 Task: In the  document monologue.odt Use the feature 'and check spelling and grammer' Change font style of header to '23' Select the body of letter and change paragraph spacing to  1.5
Action: Mouse moved to (290, 416)
Screenshot: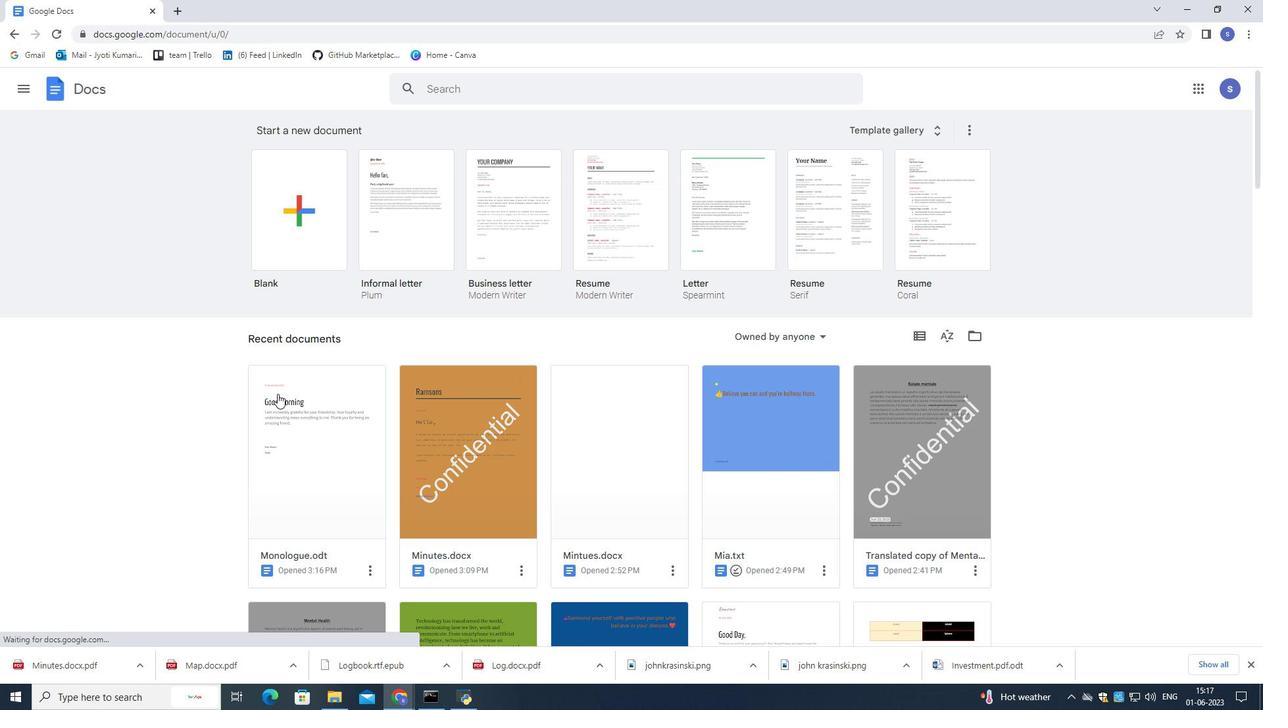
Action: Mouse pressed left at (290, 416)
Screenshot: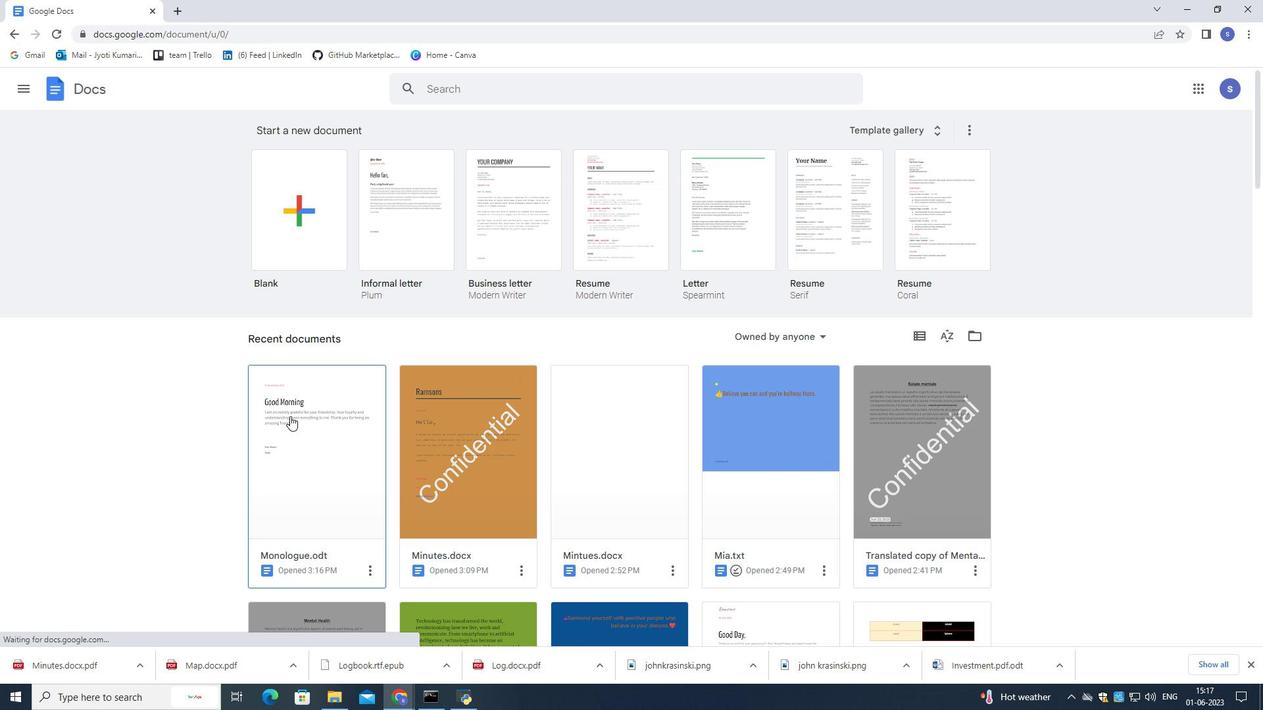 
Action: Mouse pressed left at (290, 416)
Screenshot: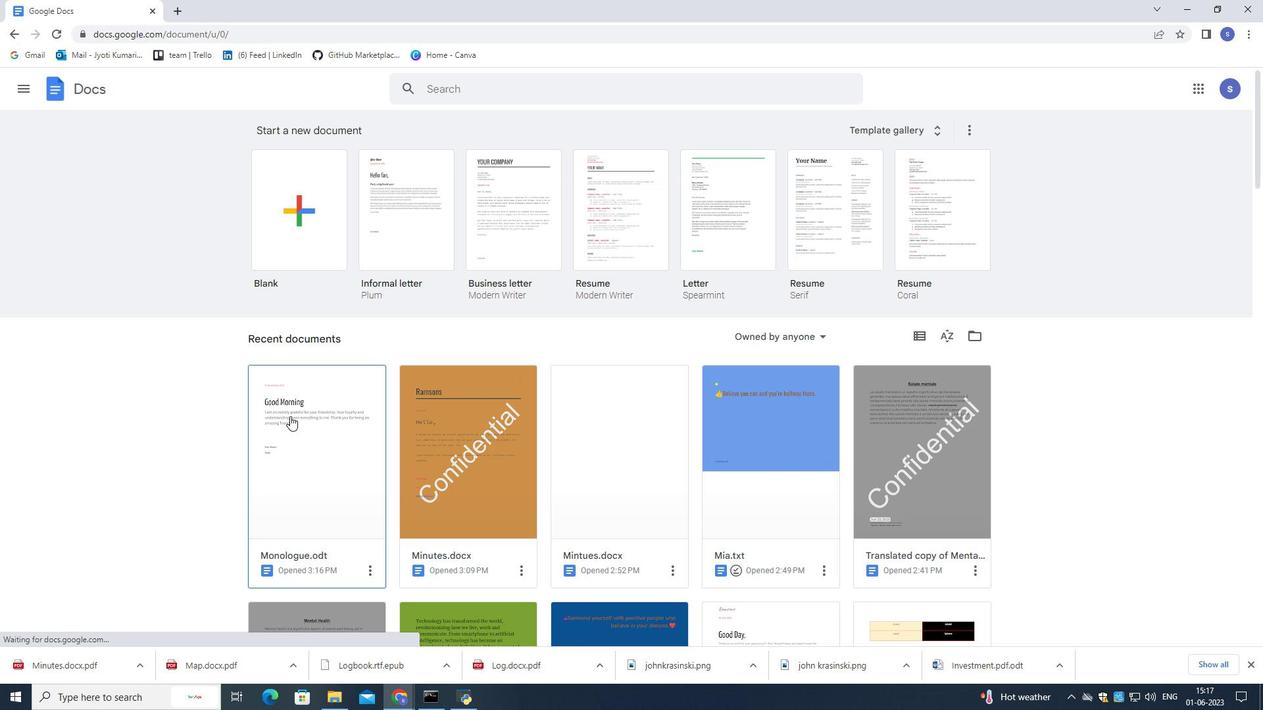 
Action: Mouse moved to (566, 312)
Screenshot: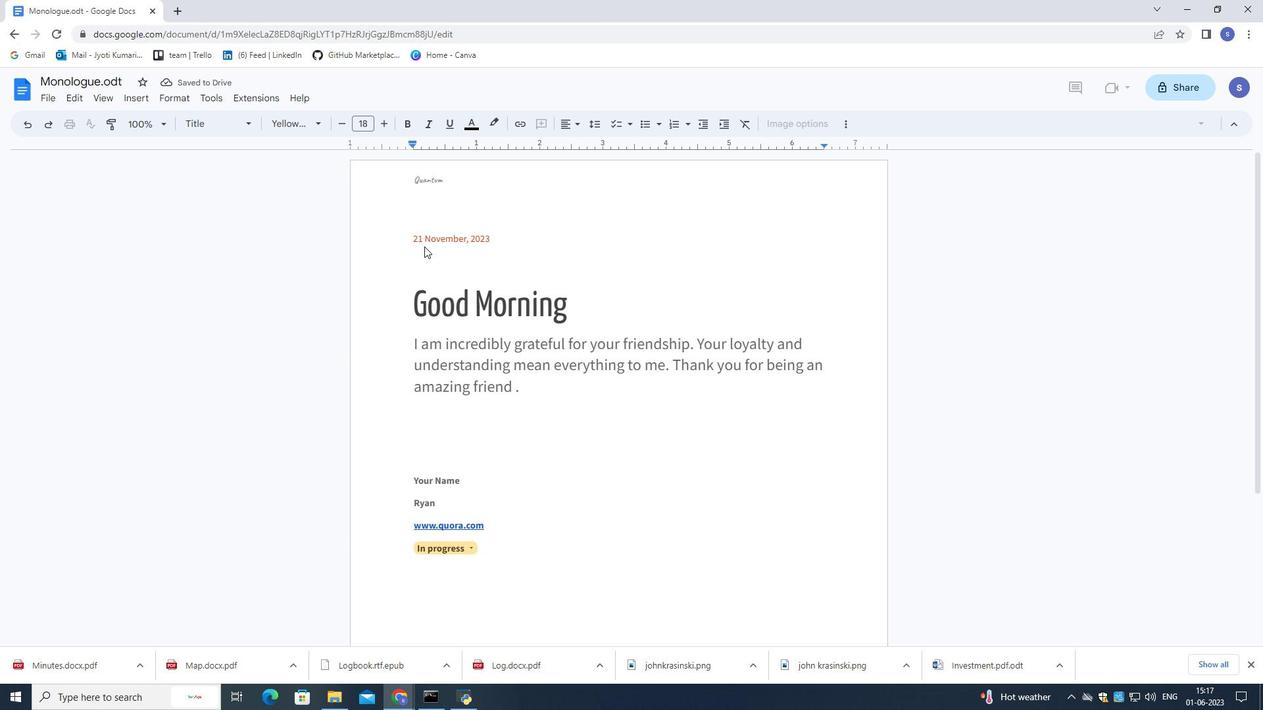 
Action: Mouse scrolled (566, 312) with delta (0, 0)
Screenshot: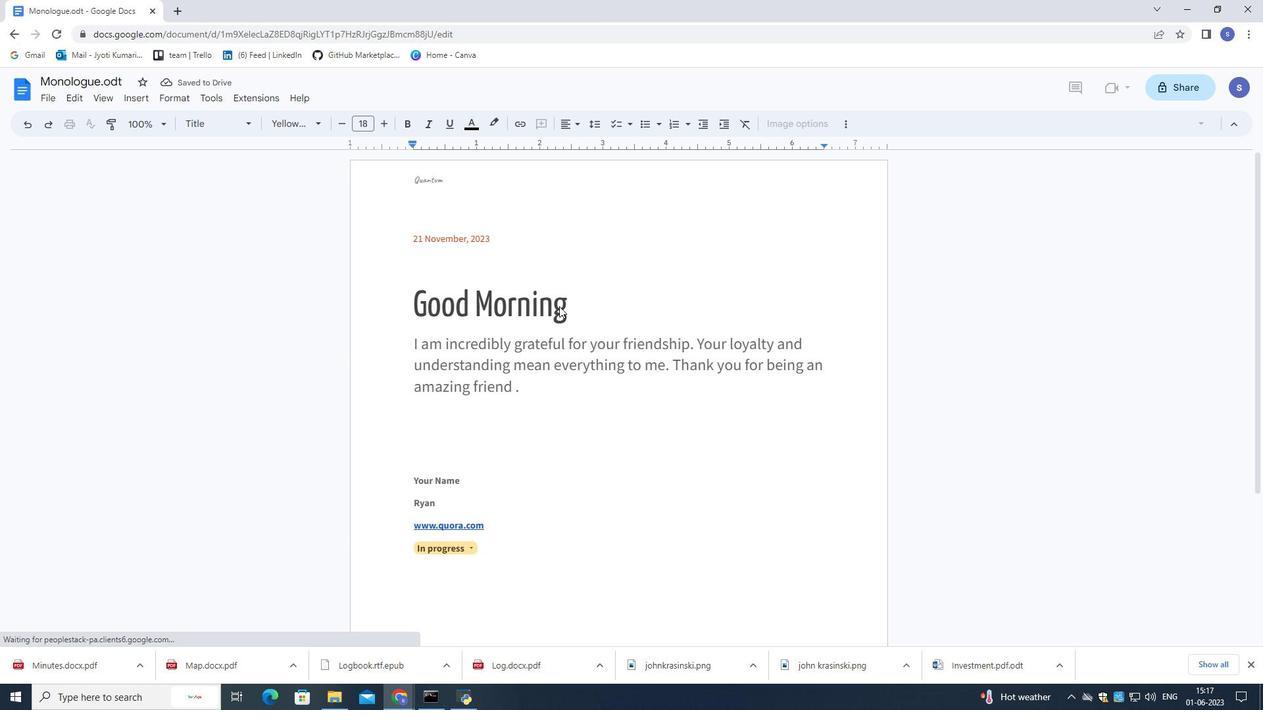 
Action: Mouse scrolled (566, 312) with delta (0, 0)
Screenshot: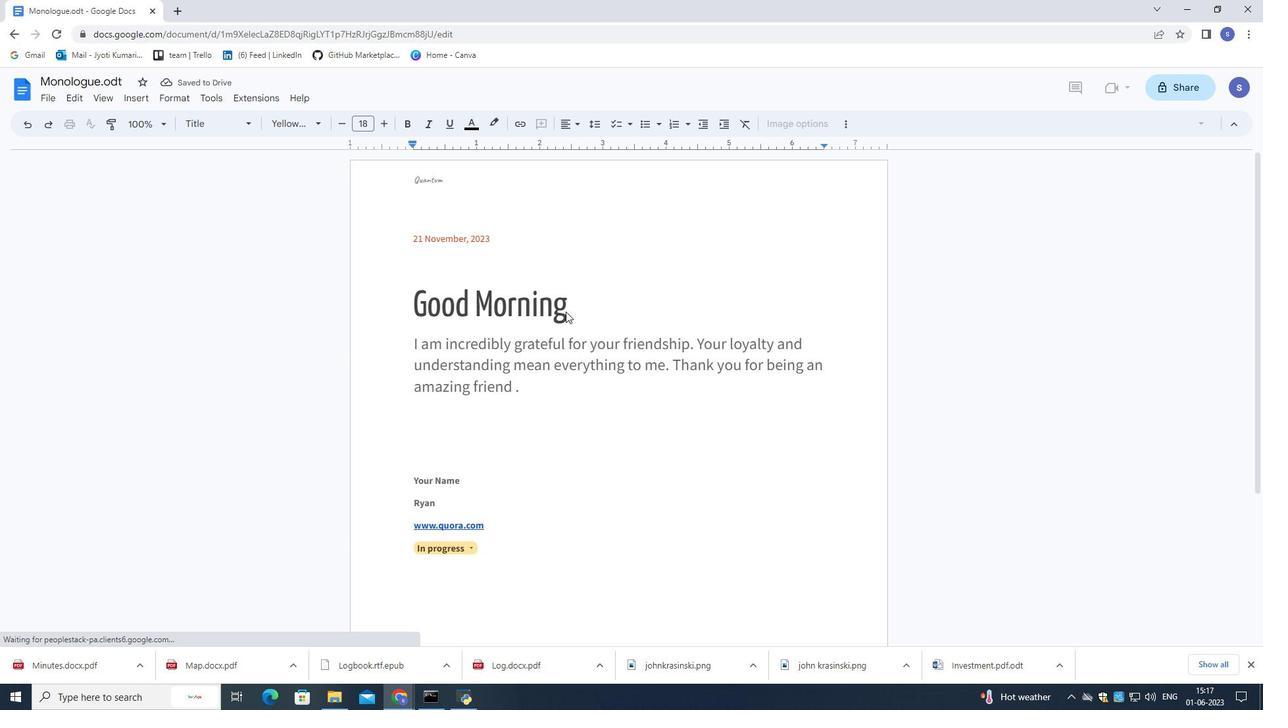 
Action: Mouse scrolled (566, 312) with delta (0, 0)
Screenshot: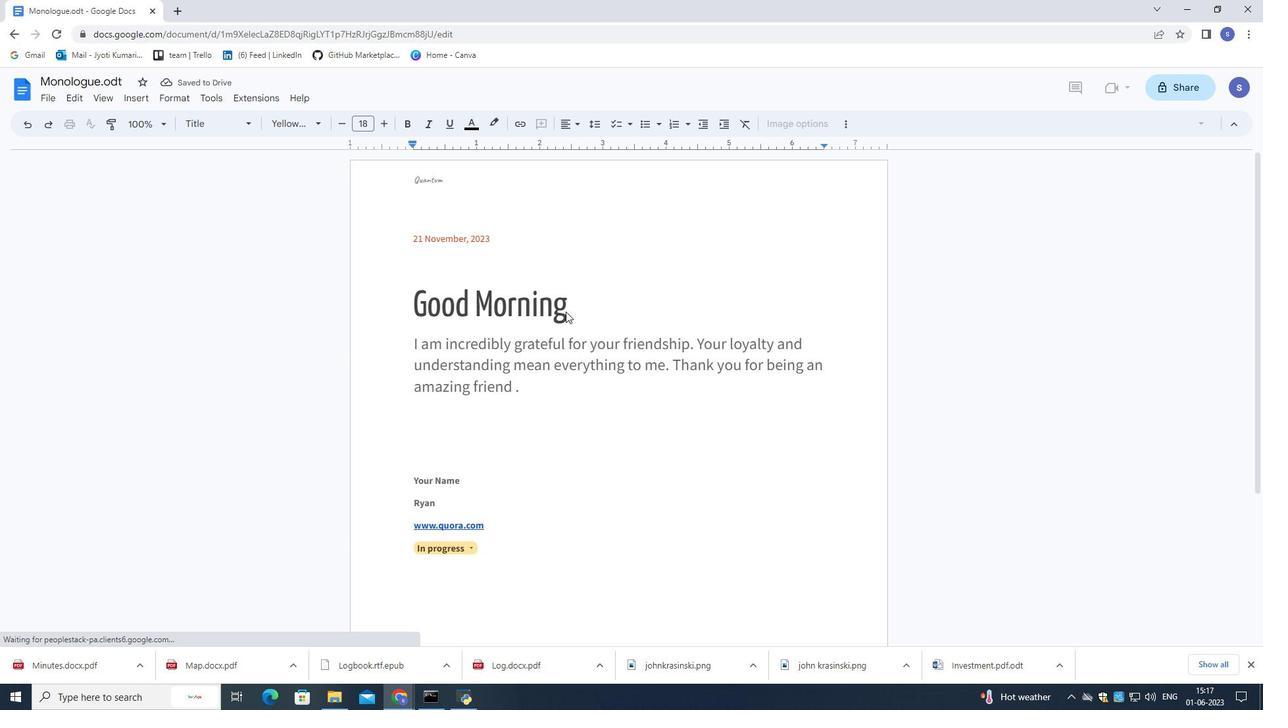 
Action: Mouse moved to (564, 311)
Screenshot: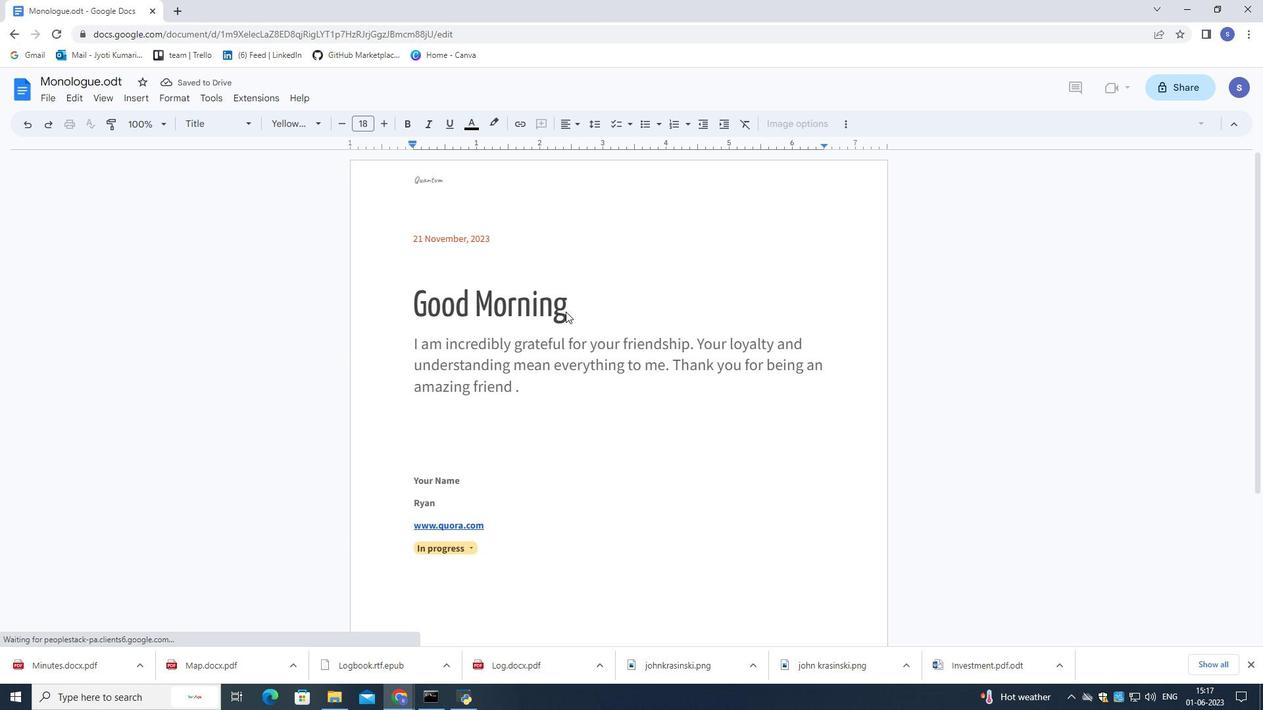 
Action: Mouse scrolled (564, 312) with delta (0, 0)
Screenshot: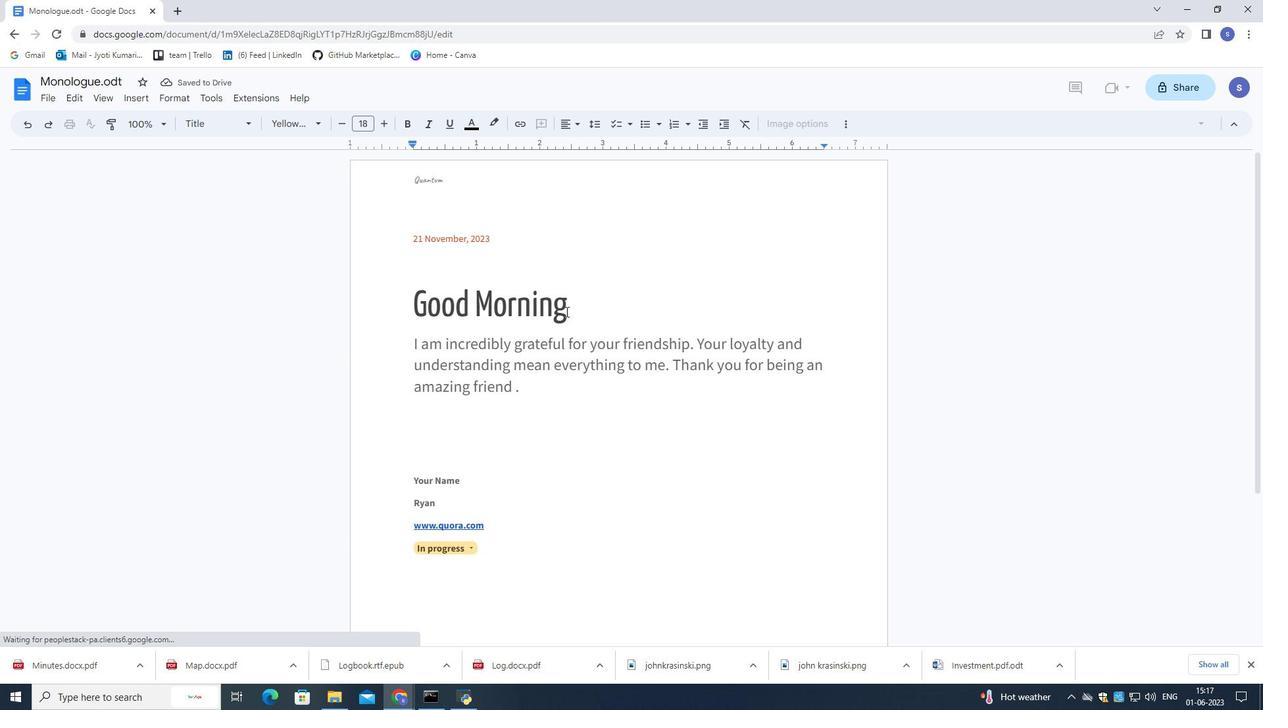 
Action: Mouse moved to (560, 313)
Screenshot: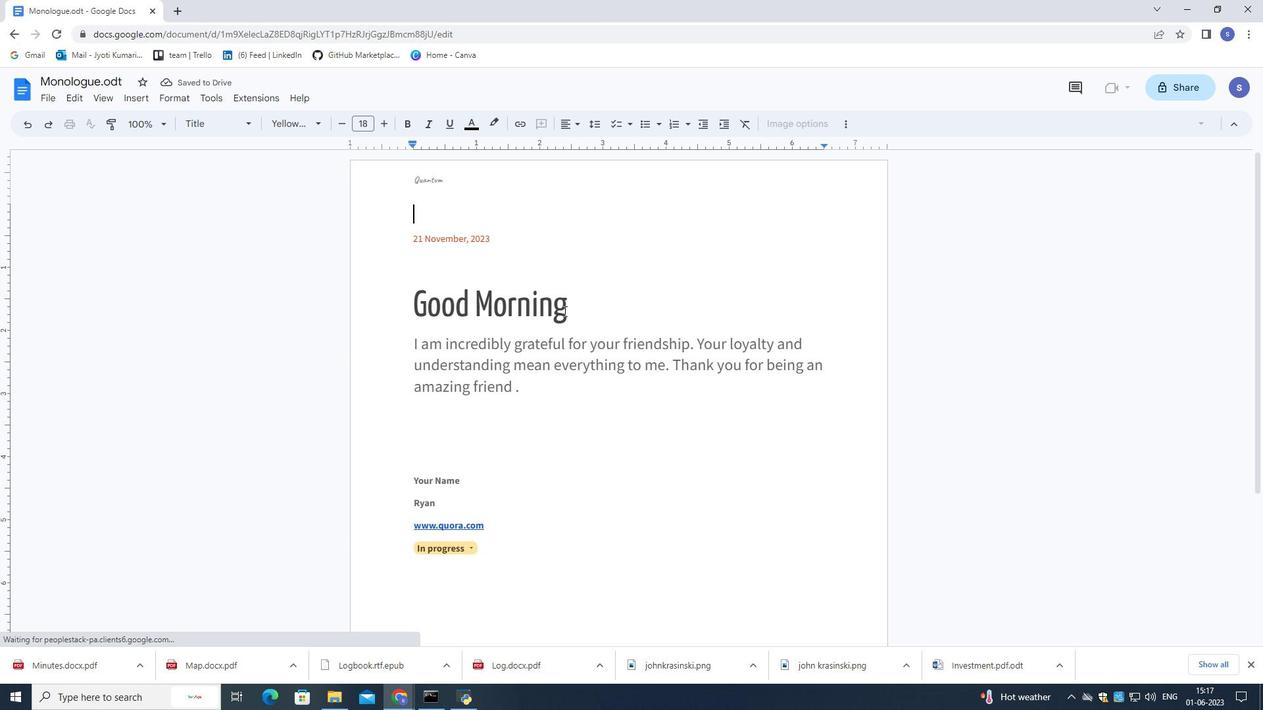 
Action: Mouse scrolled (562, 310) with delta (0, 0)
Screenshot: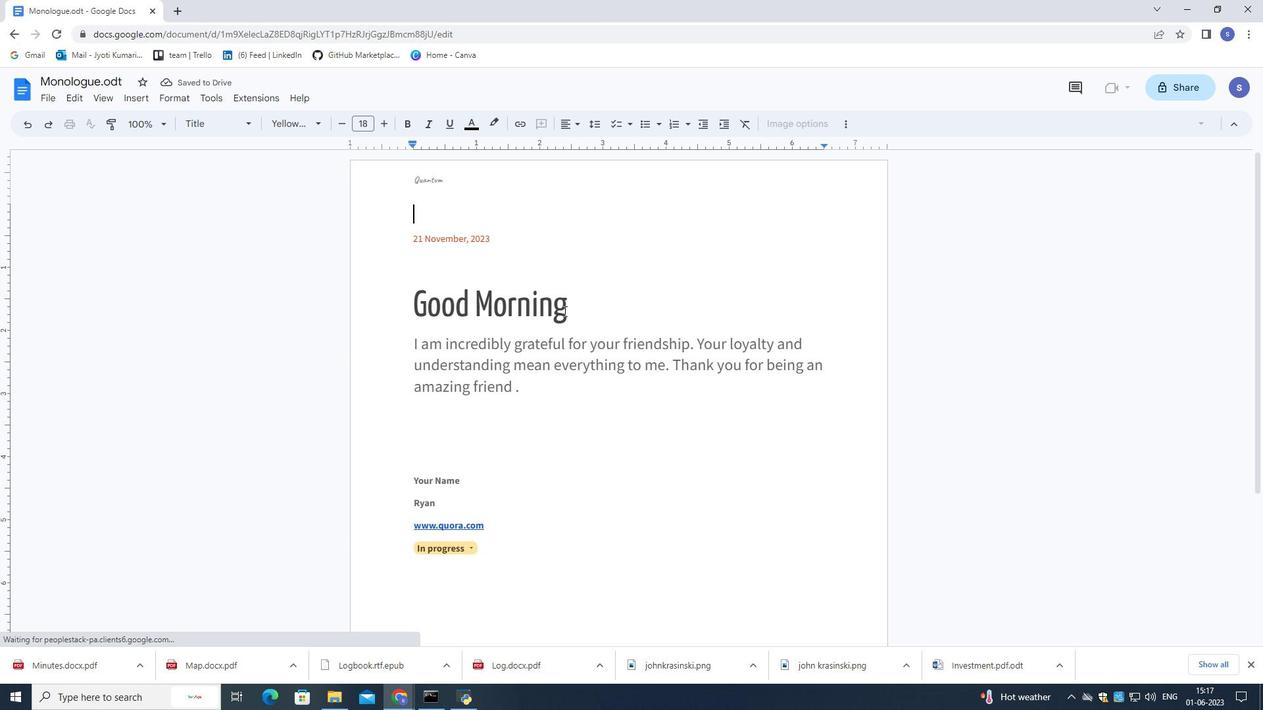 
Action: Mouse moved to (559, 315)
Screenshot: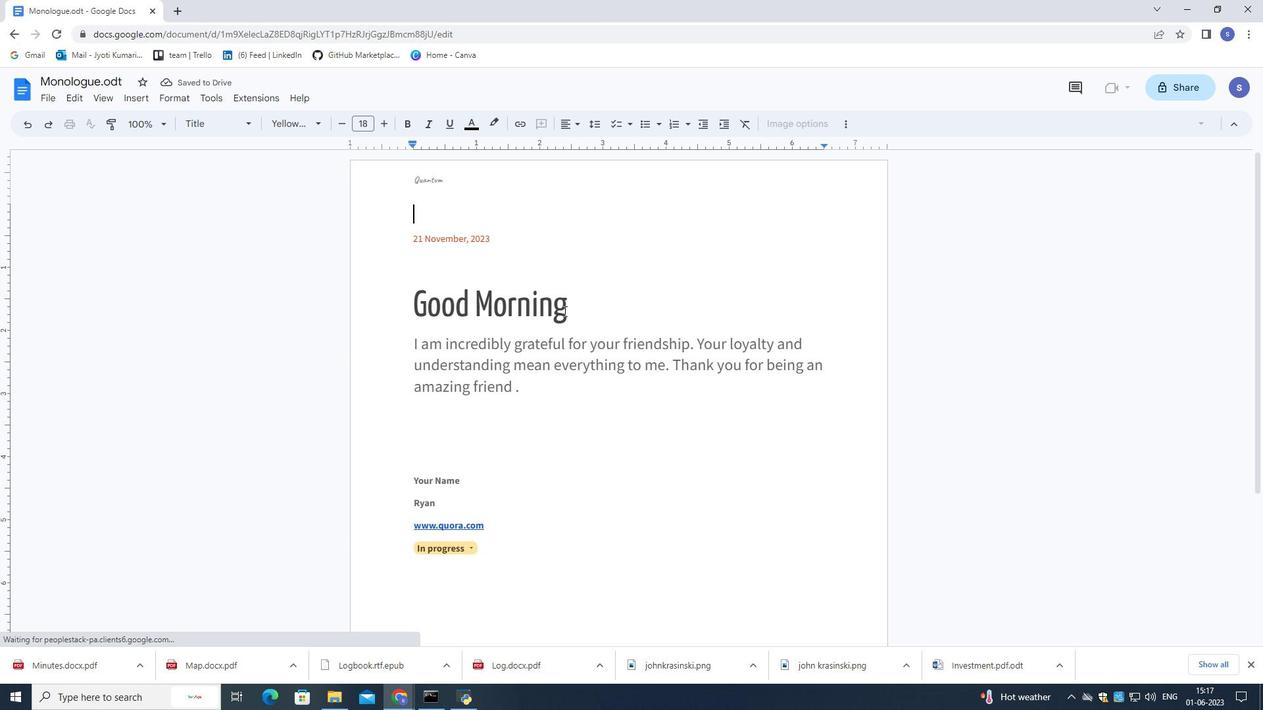 
Action: Mouse scrolled (559, 314) with delta (0, 0)
Screenshot: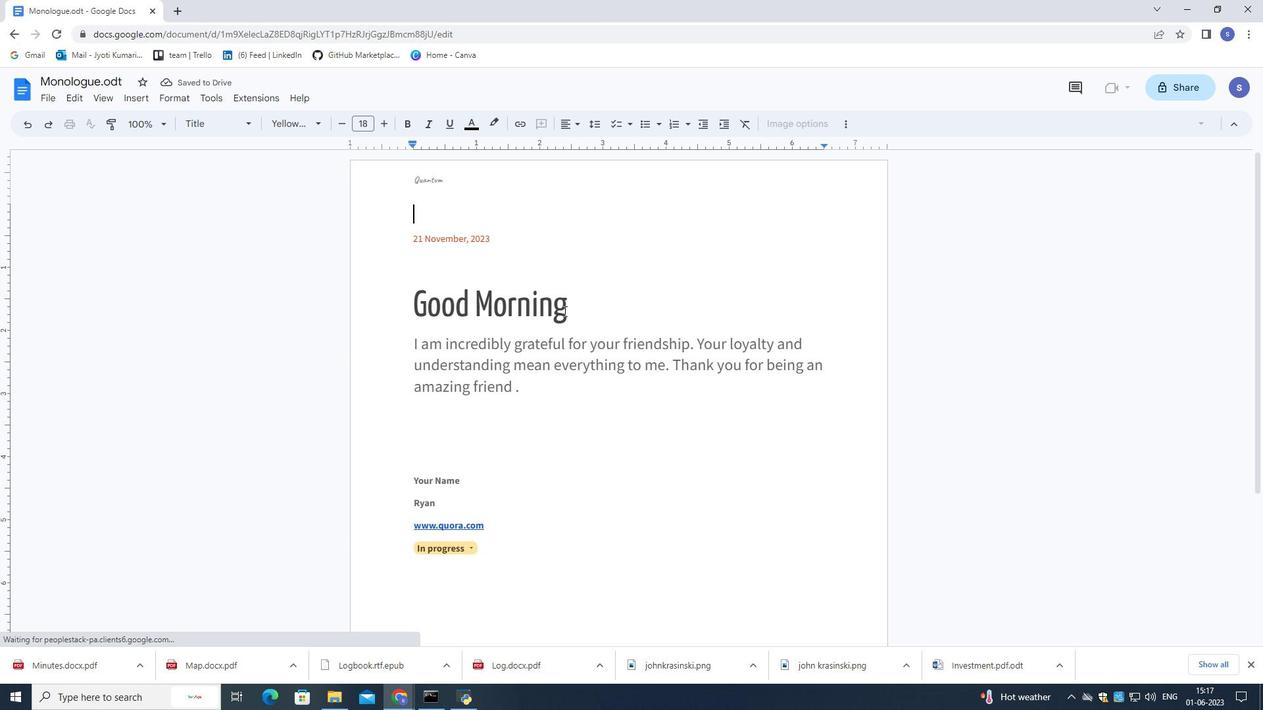 
Action: Mouse moved to (559, 315)
Screenshot: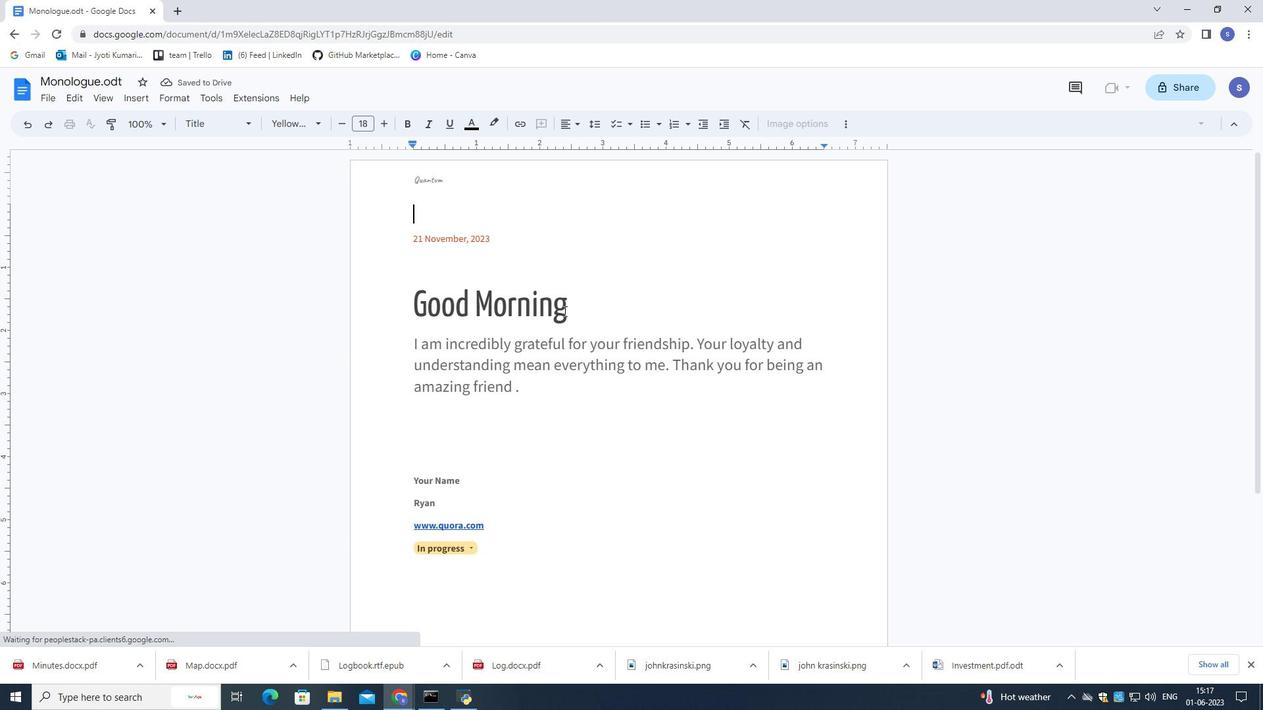 
Action: Mouse scrolled (559, 314) with delta (0, 0)
Screenshot: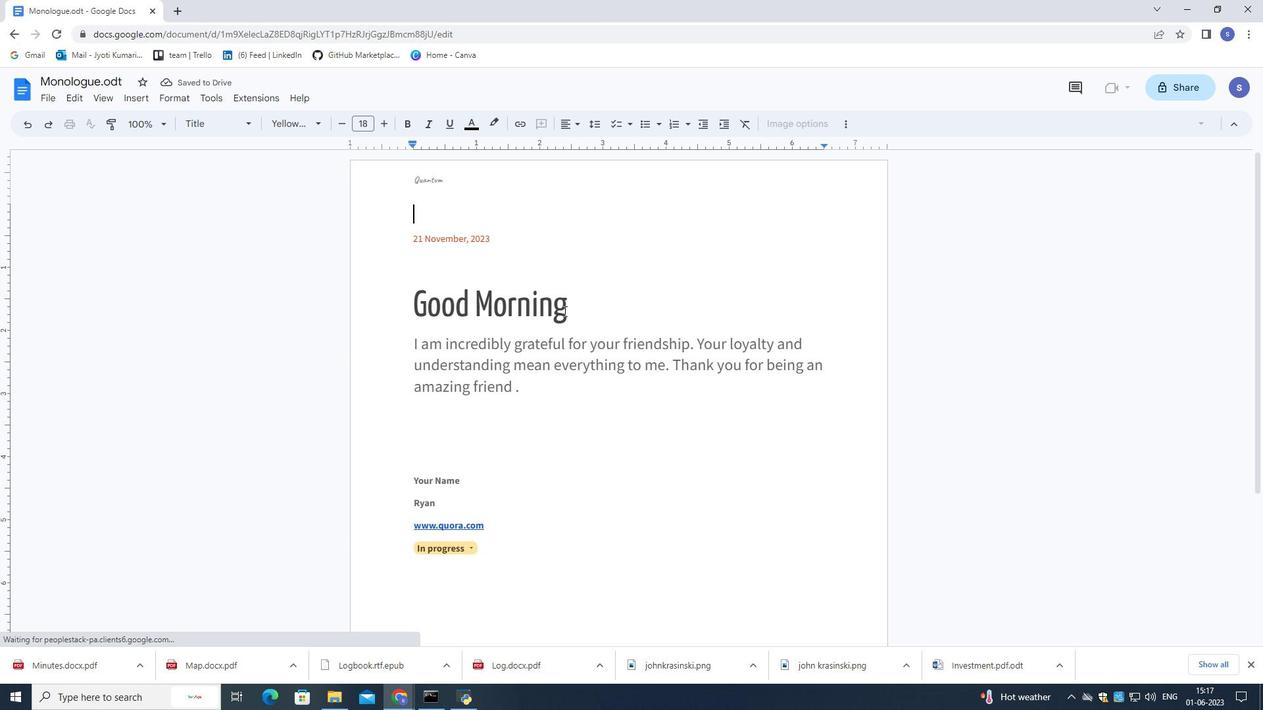 
Action: Mouse scrolled (559, 314) with delta (0, 0)
Screenshot: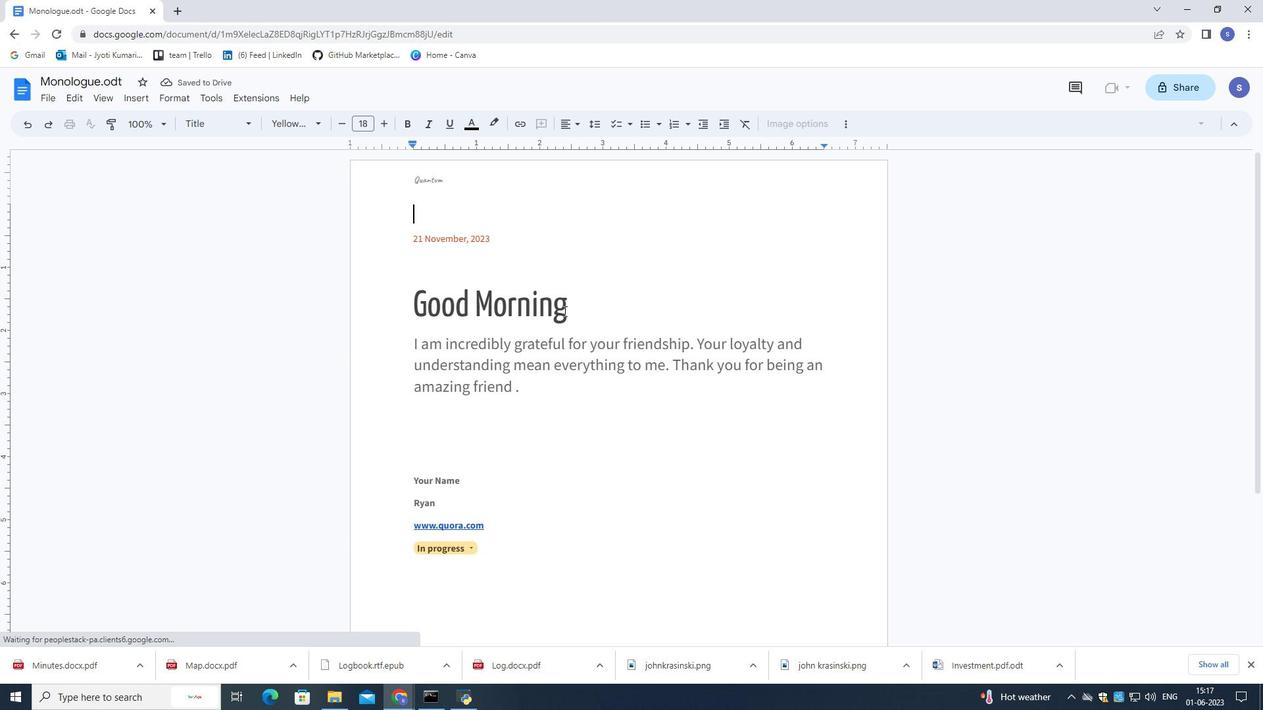 
Action: Mouse scrolled (559, 314) with delta (0, 0)
Screenshot: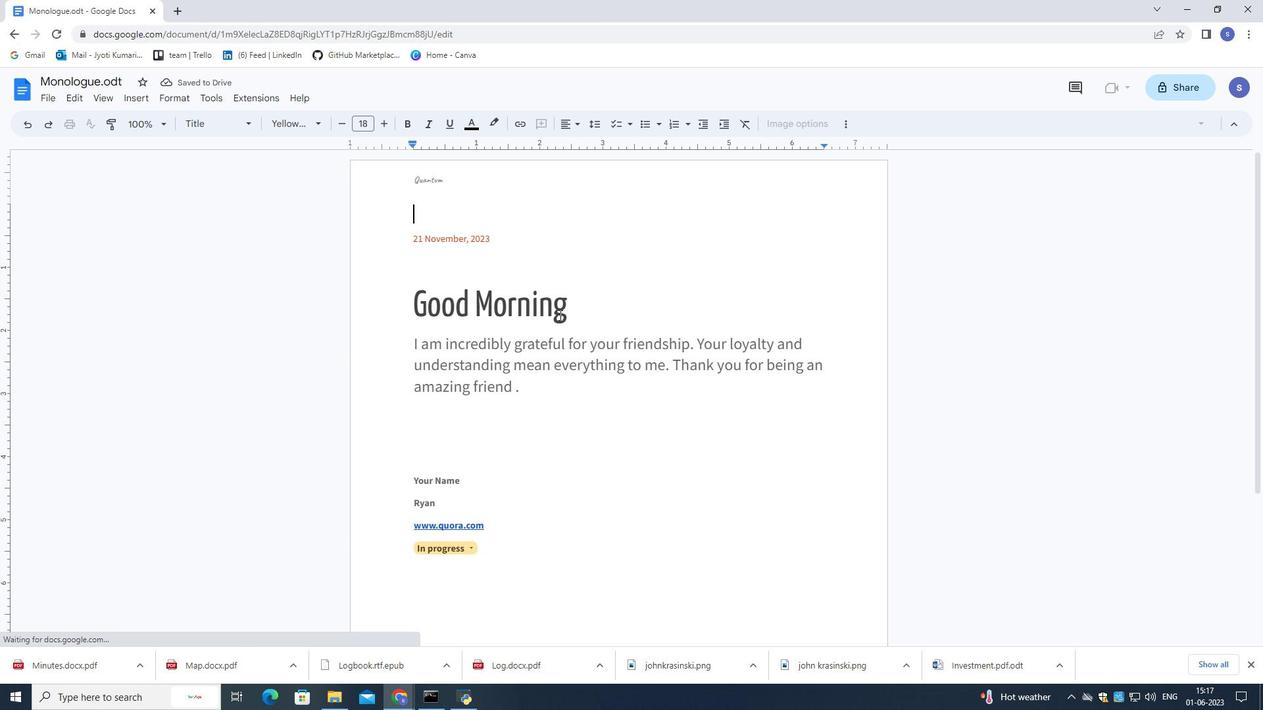 
Action: Mouse scrolled (559, 315) with delta (0, 0)
Screenshot: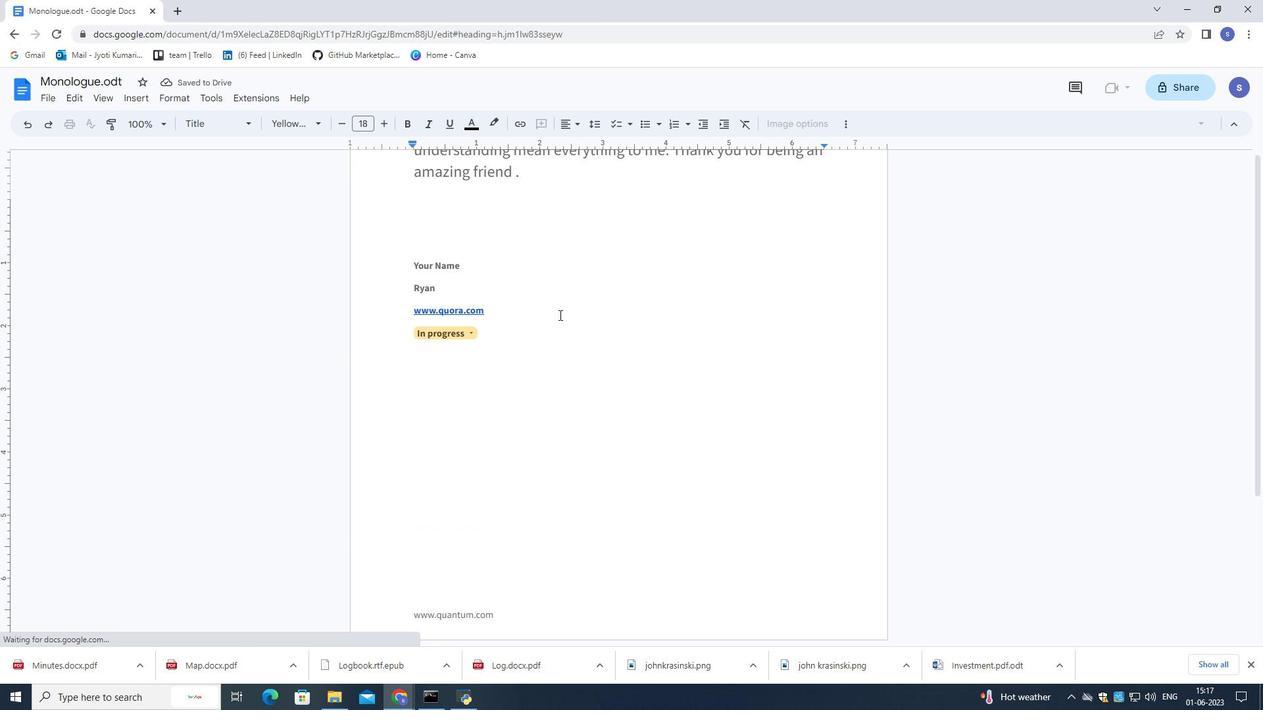 
Action: Mouse scrolled (559, 315) with delta (0, 0)
Screenshot: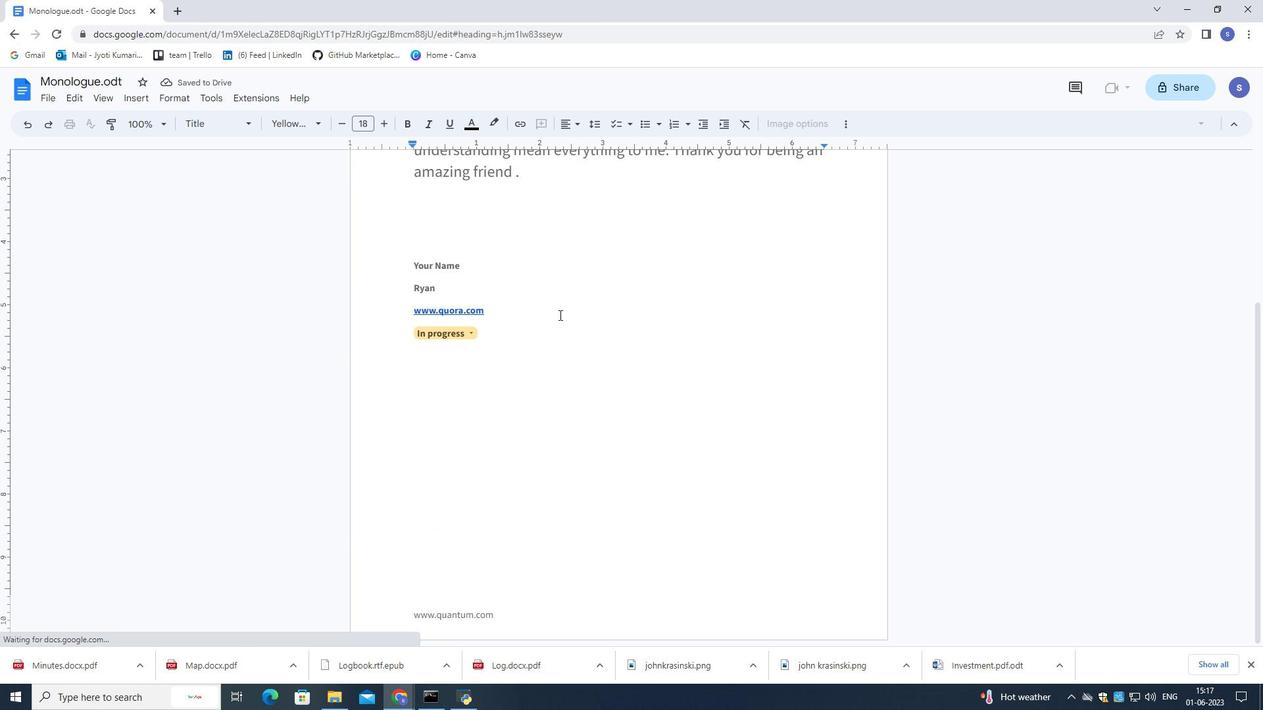 
Action: Mouse scrolled (559, 315) with delta (0, 0)
Screenshot: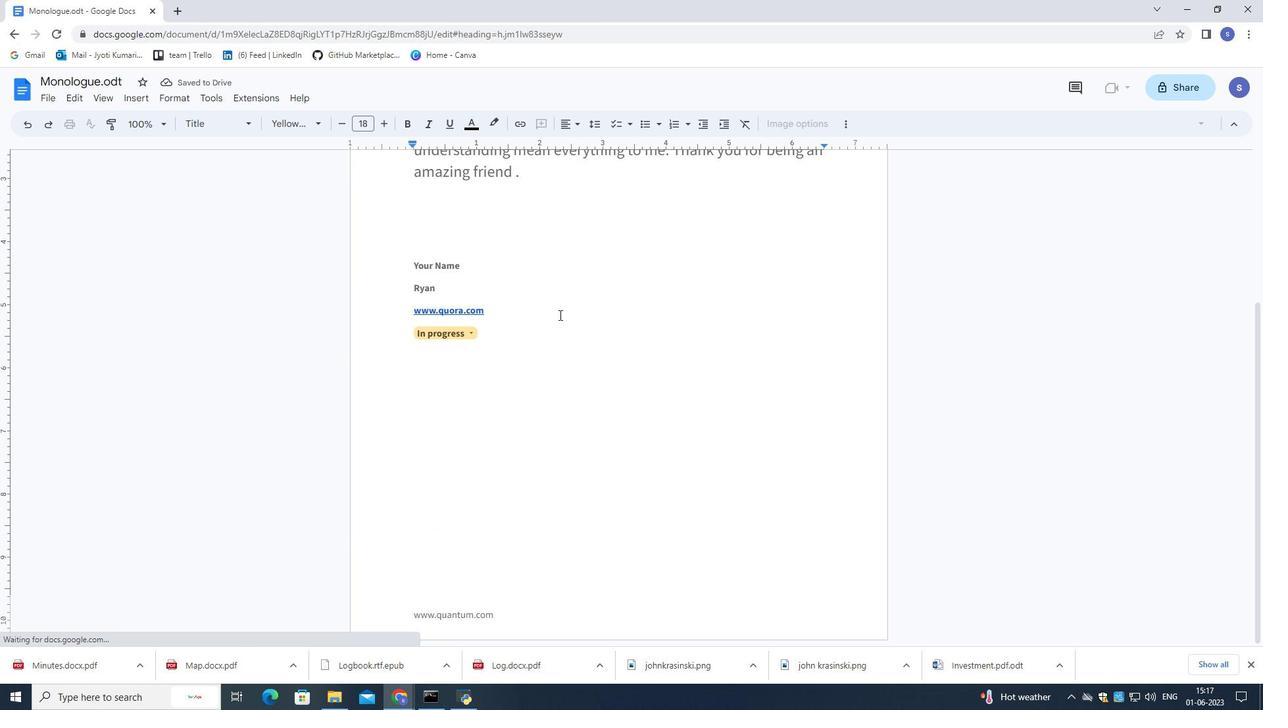 
Action: Mouse scrolled (559, 315) with delta (0, 0)
Screenshot: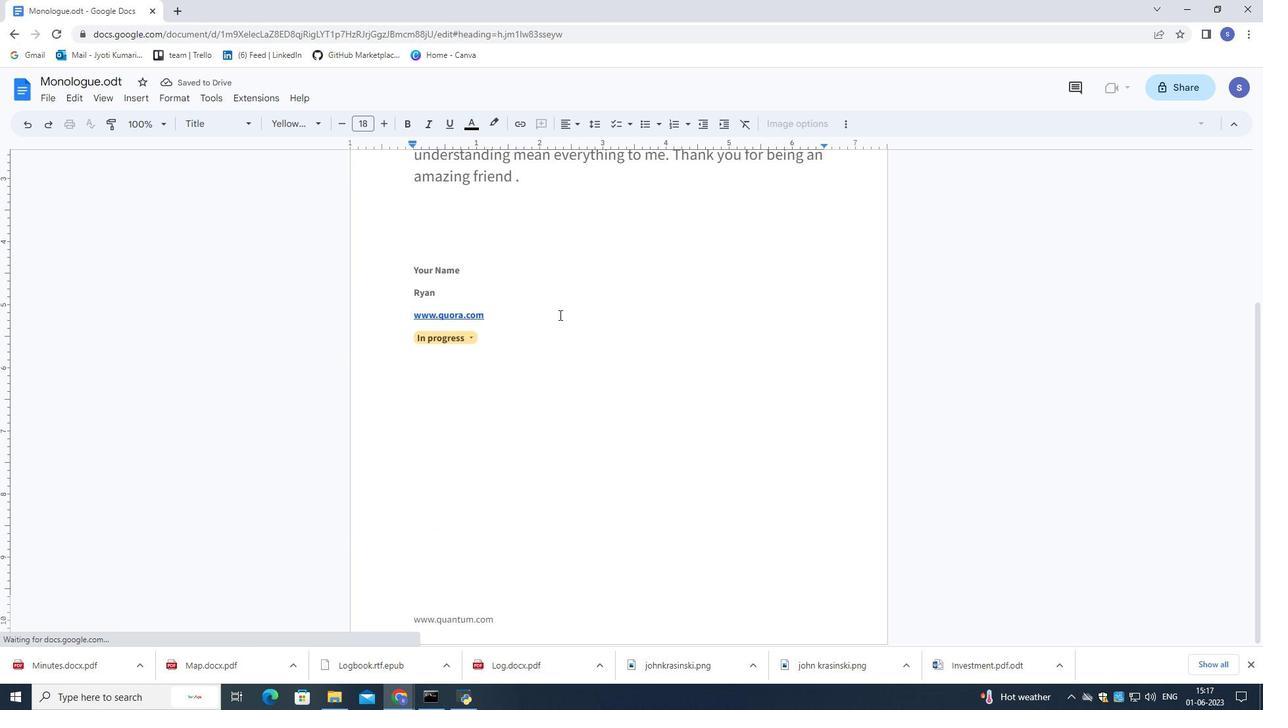 
Action: Mouse scrolled (559, 315) with delta (0, 0)
Screenshot: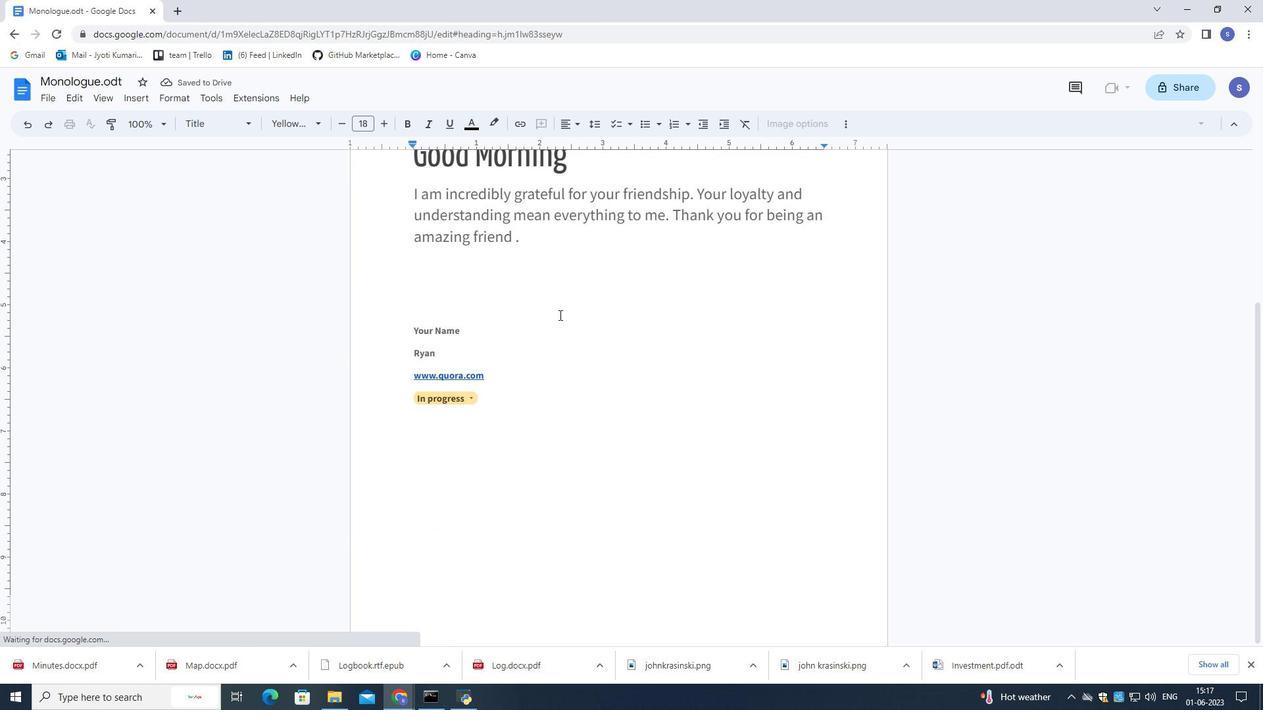 
Action: Mouse moved to (222, 100)
Screenshot: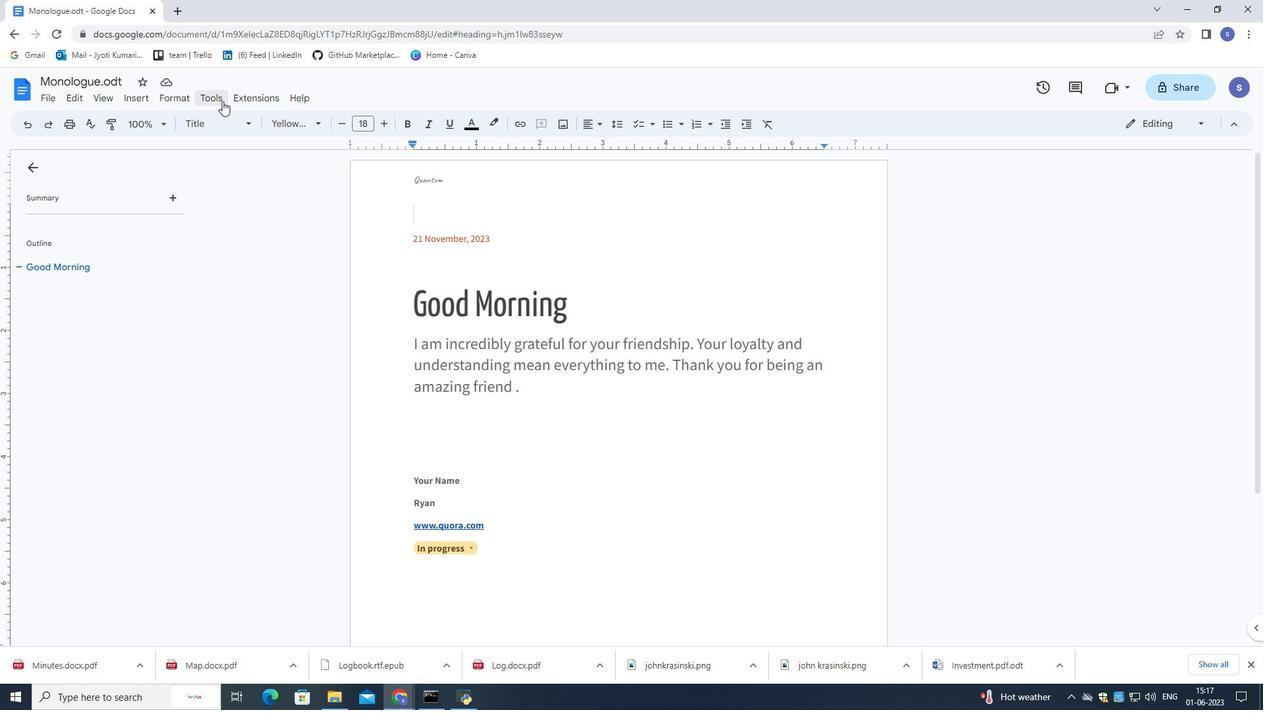 
Action: Mouse pressed left at (222, 100)
Screenshot: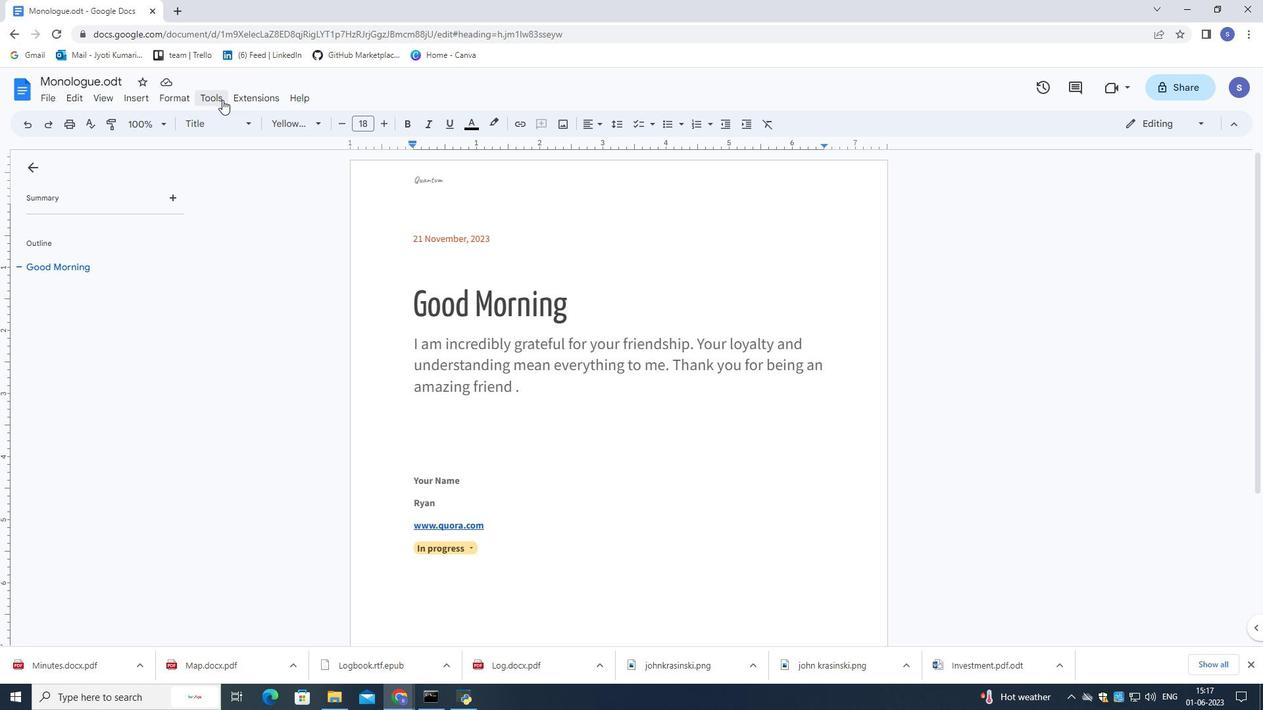 
Action: Mouse moved to (495, 125)
Screenshot: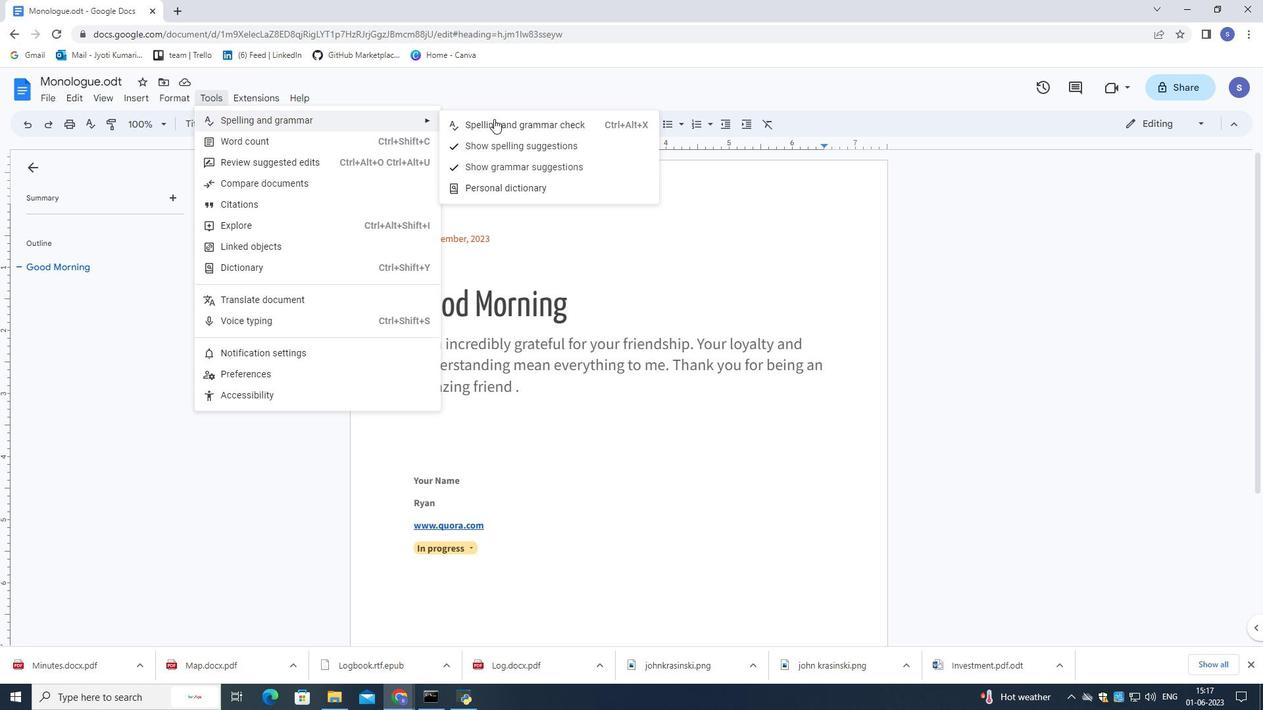 
Action: Mouse pressed left at (495, 125)
Screenshot: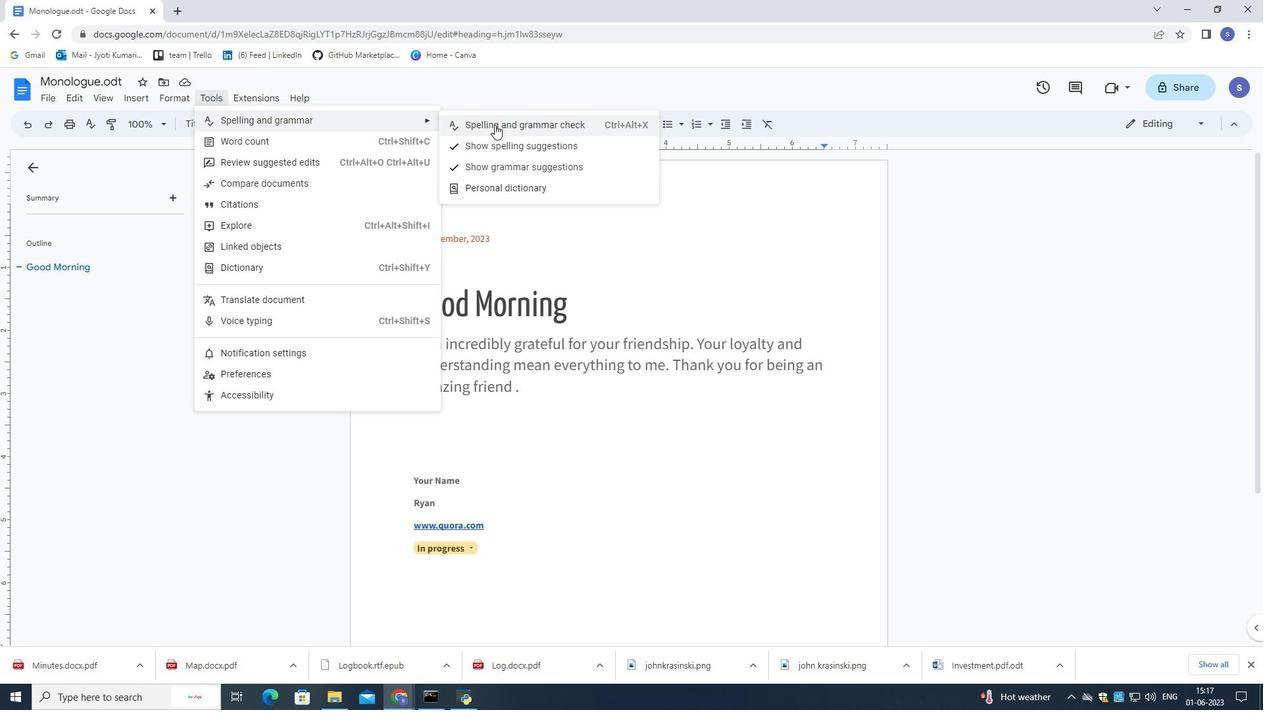 
Action: Mouse moved to (456, 179)
Screenshot: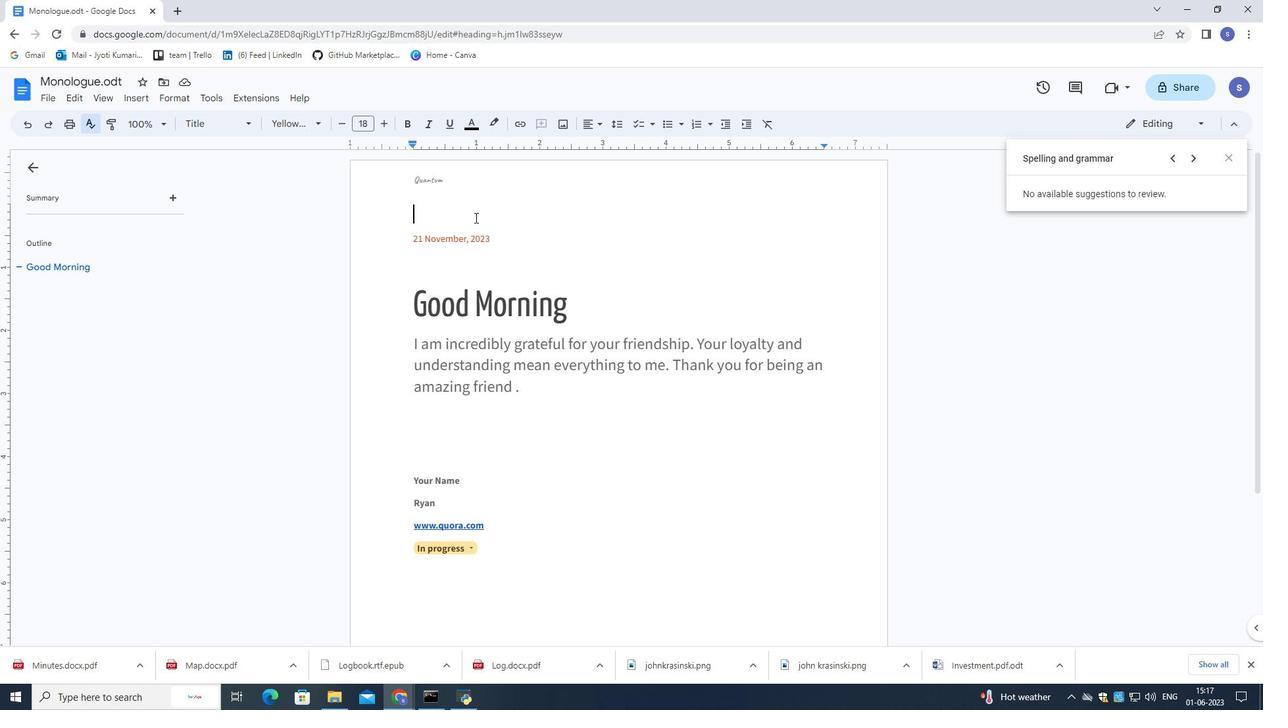 
Action: Mouse pressed left at (456, 179)
Screenshot: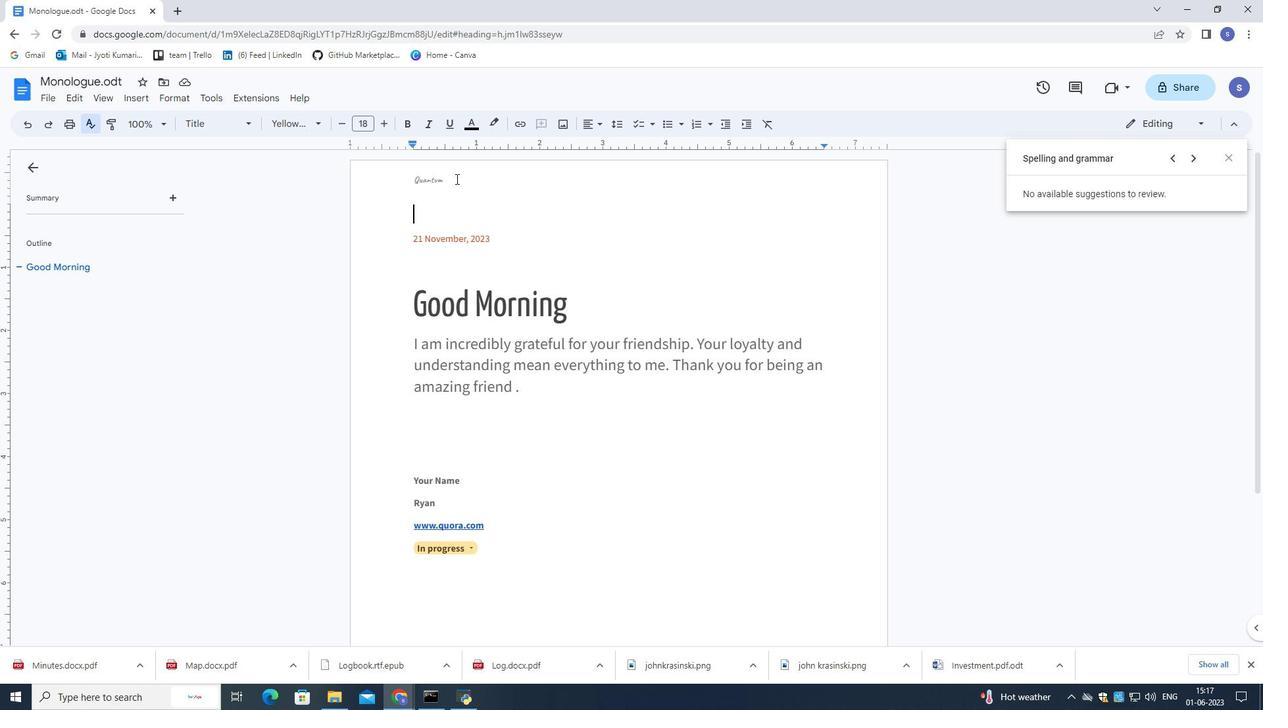 
Action: Mouse moved to (448, 179)
Screenshot: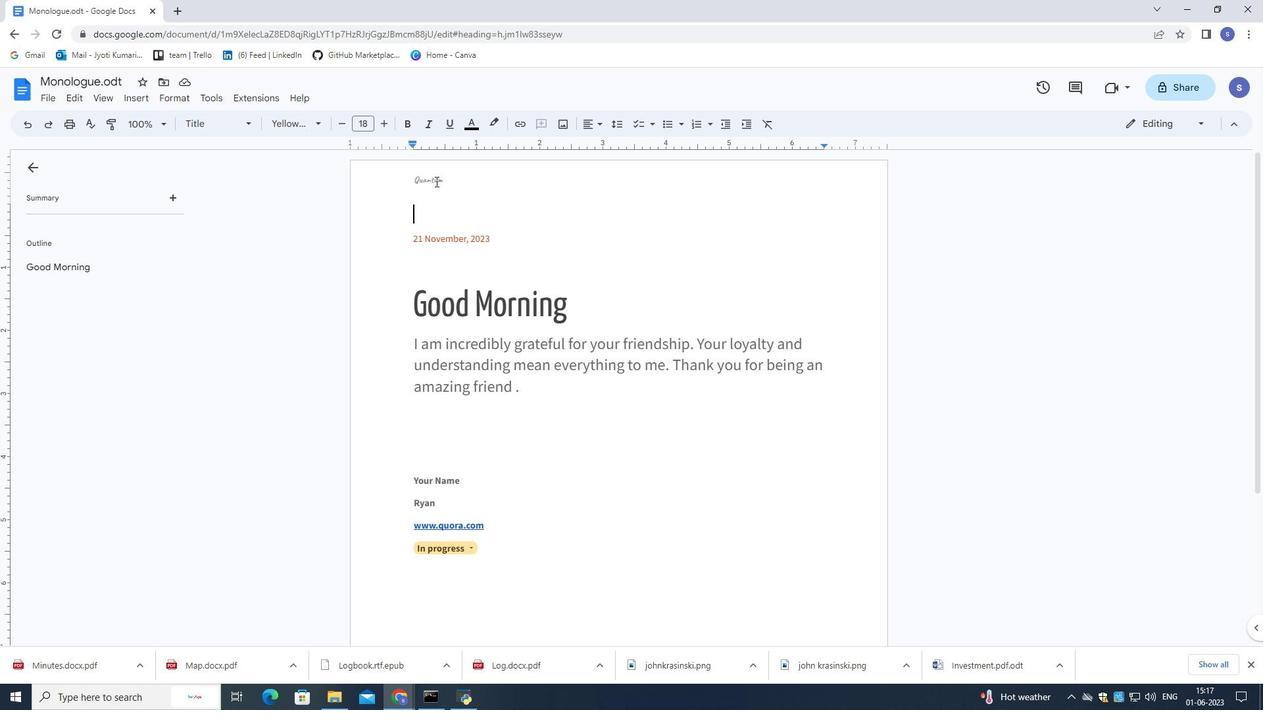 
Action: Mouse pressed left at (448, 179)
Screenshot: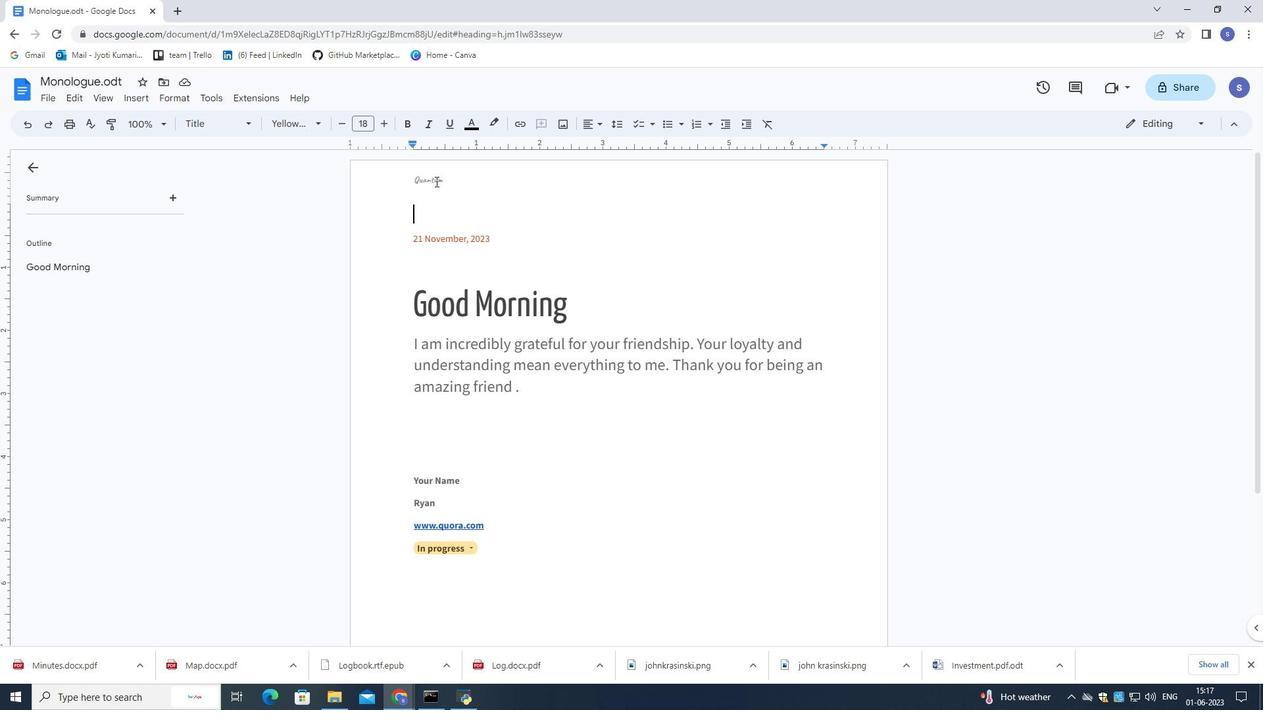 
Action: Mouse moved to (449, 178)
Screenshot: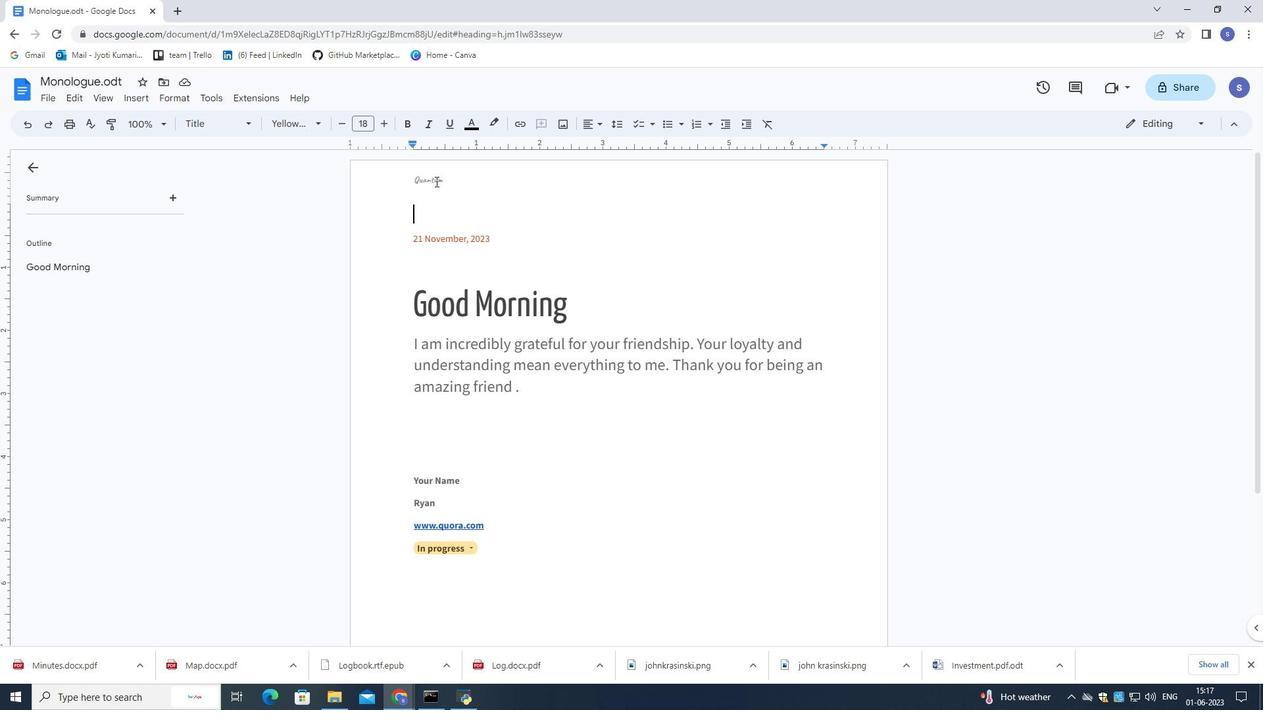 
Action: Mouse pressed left at (449, 178)
Screenshot: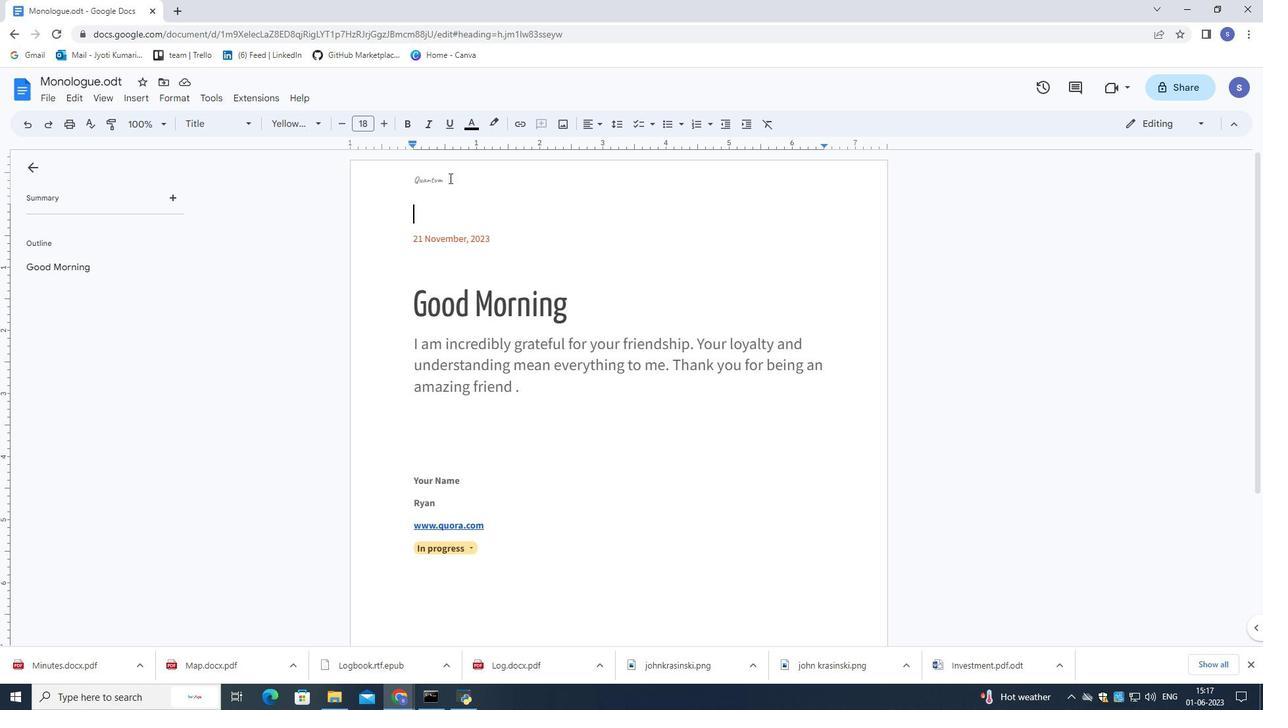 
Action: Mouse pressed left at (449, 178)
Screenshot: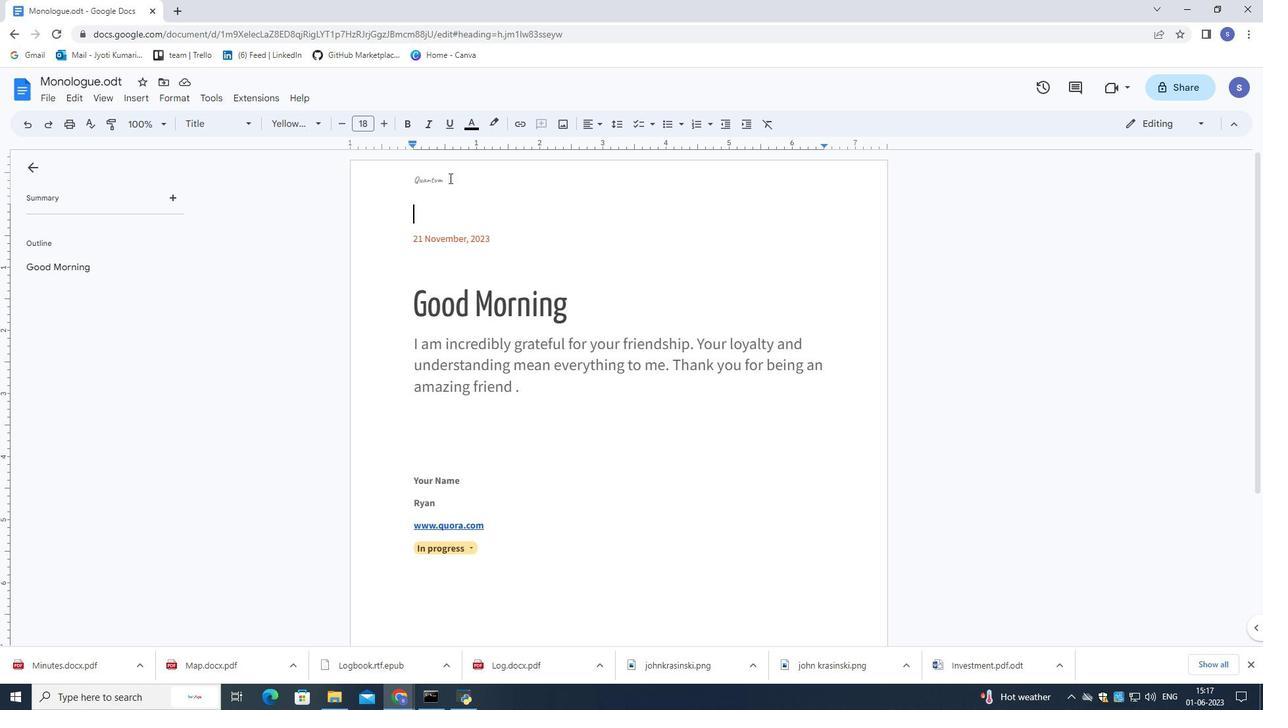 
Action: Mouse pressed left at (449, 178)
Screenshot: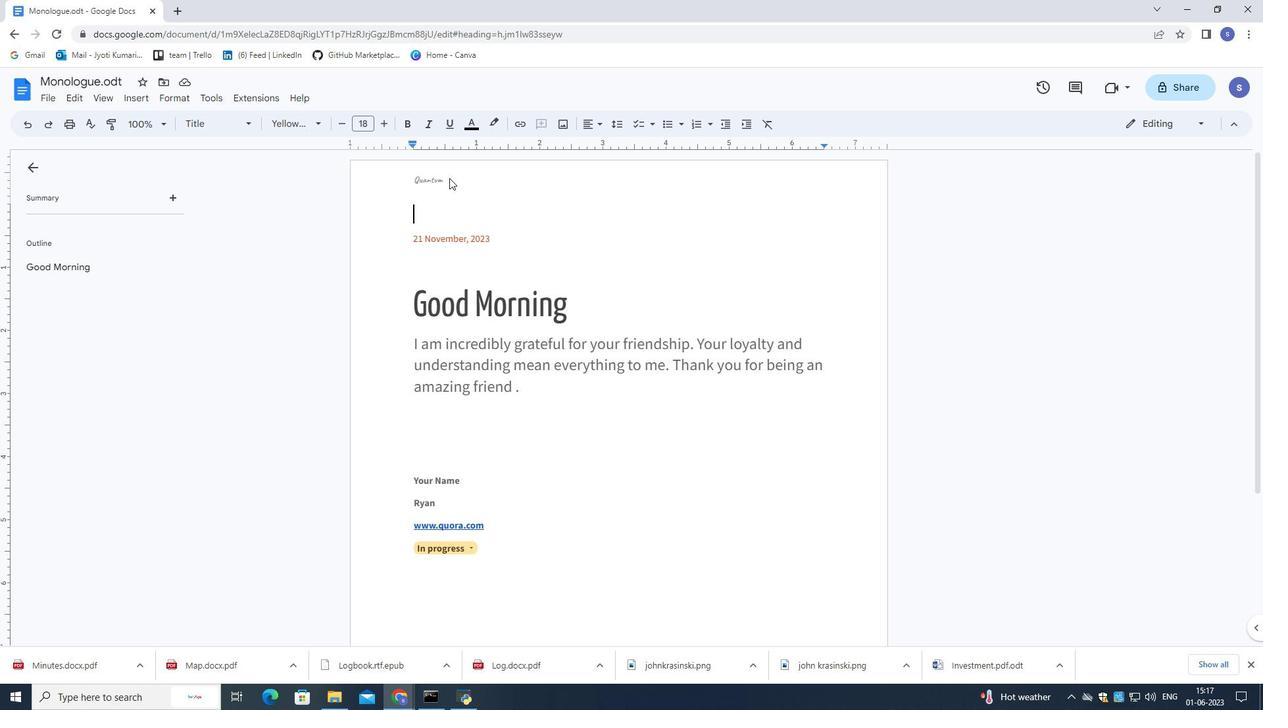 
Action: Mouse moved to (383, 123)
Screenshot: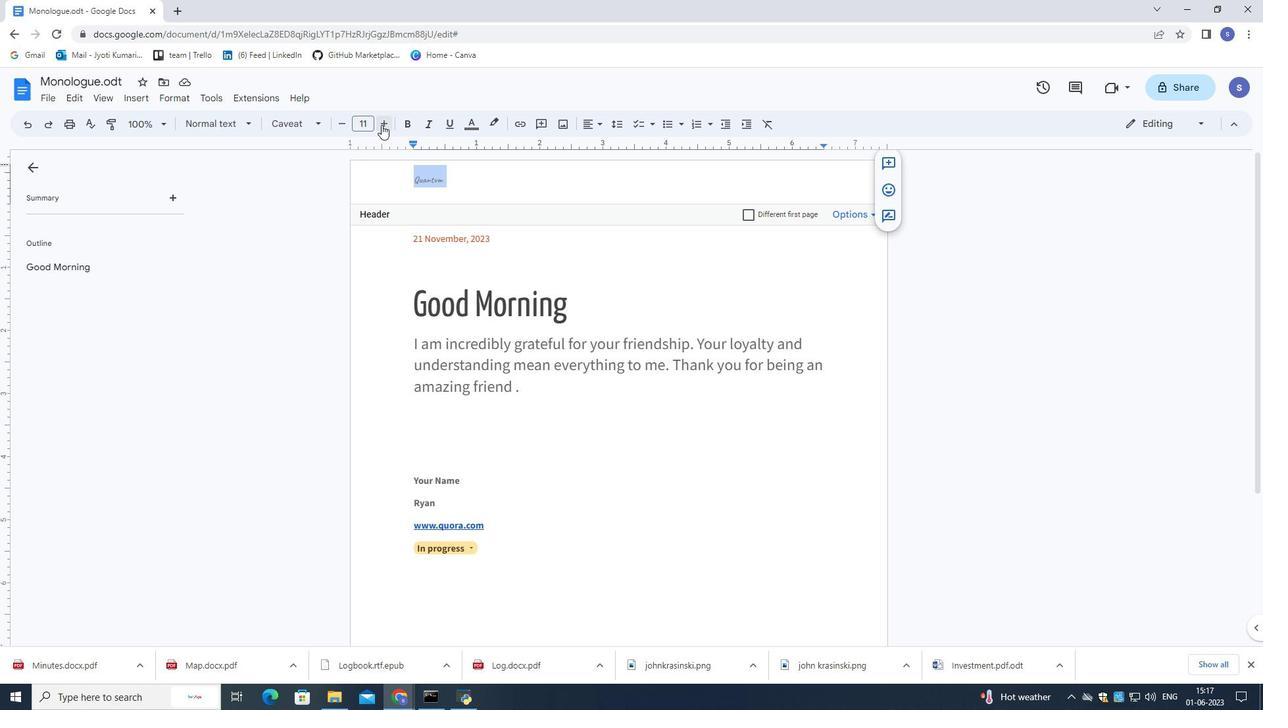 
Action: Mouse pressed left at (383, 123)
Screenshot: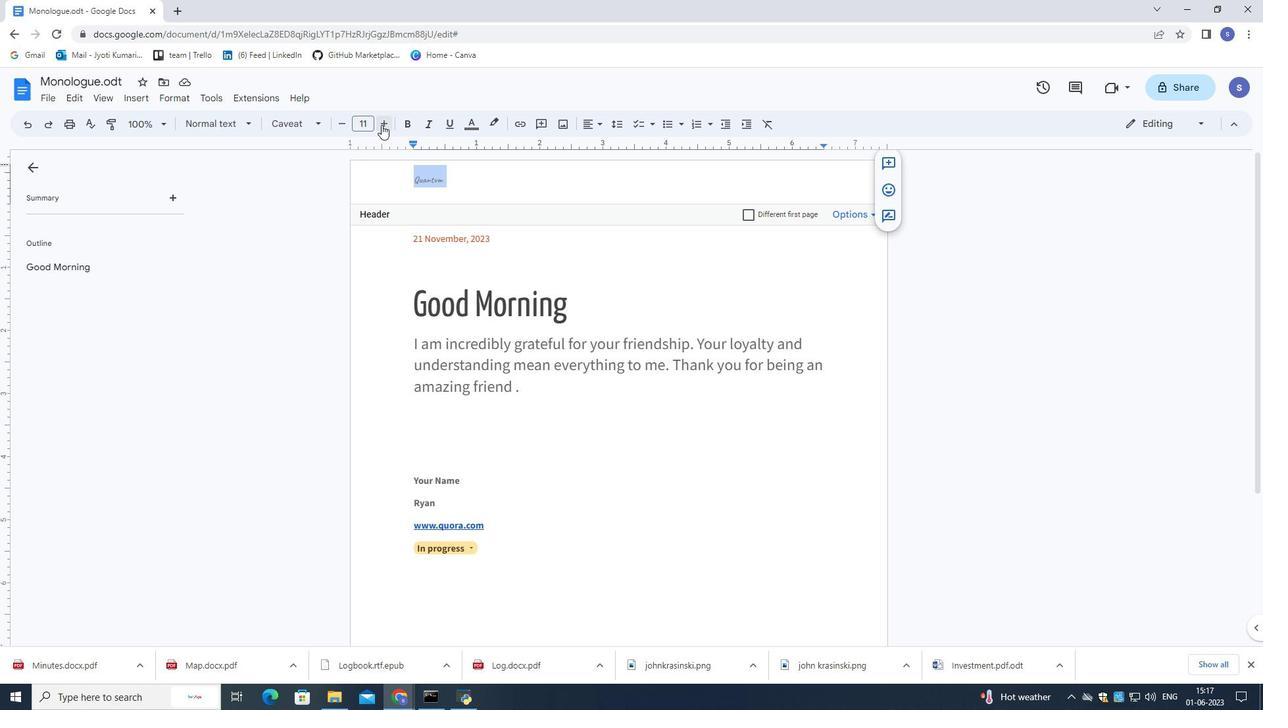 
Action: Mouse pressed left at (383, 123)
Screenshot: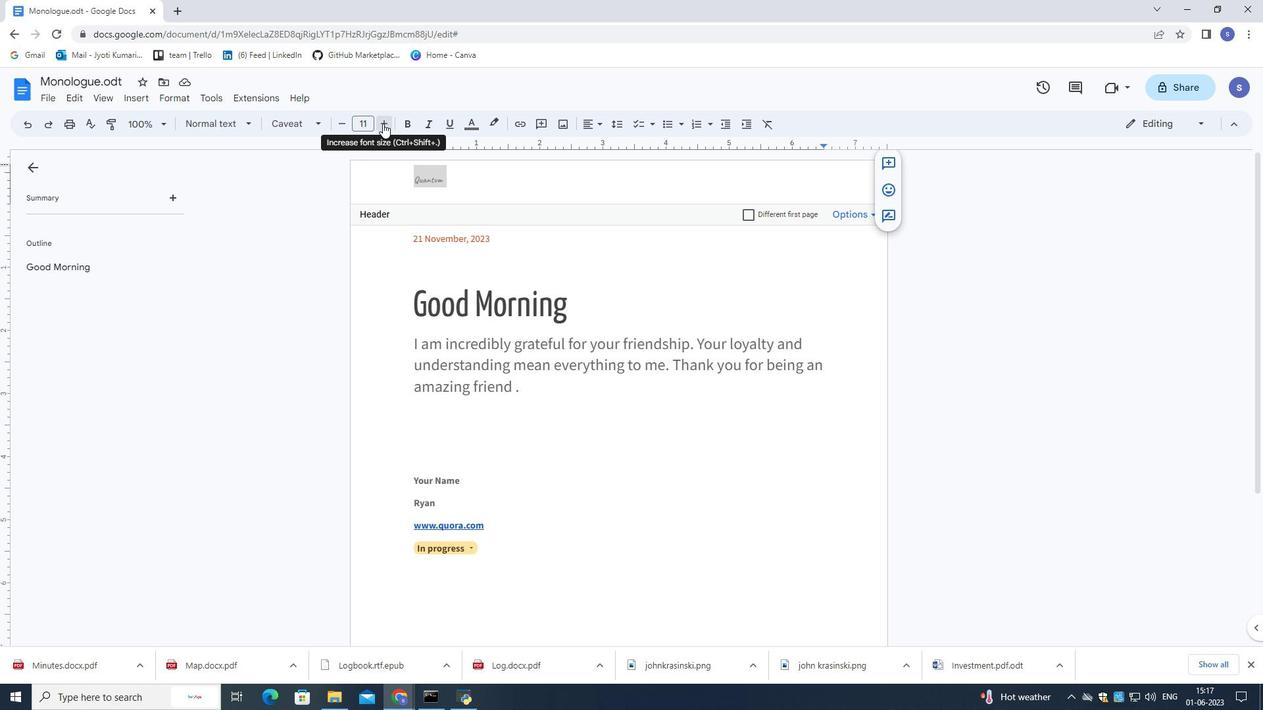 
Action: Mouse pressed left at (383, 123)
Screenshot: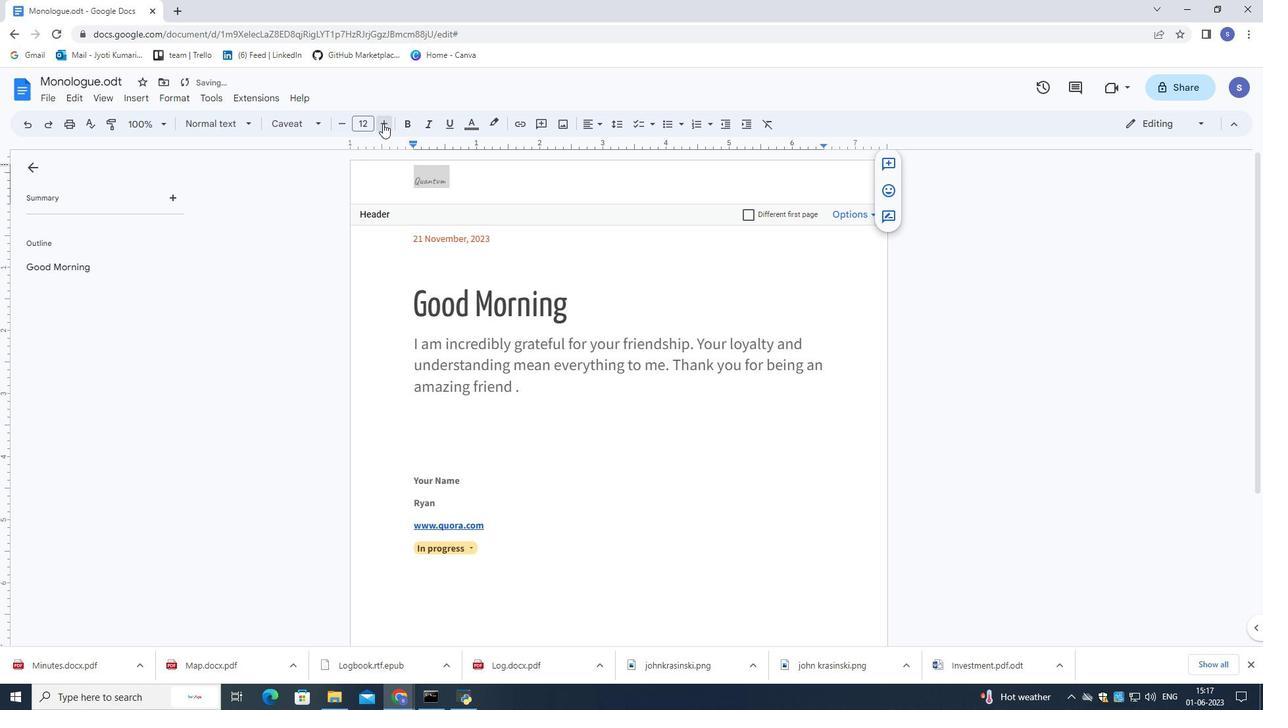 
Action: Mouse pressed left at (383, 123)
Screenshot: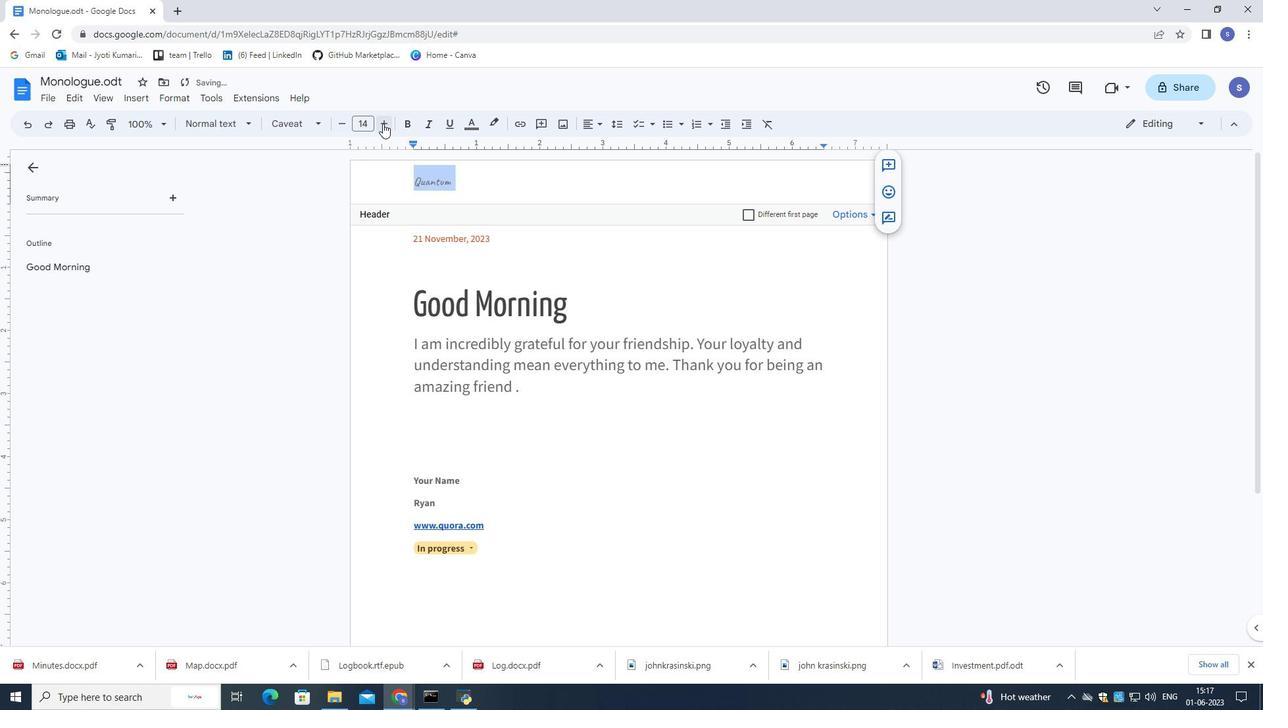 
Action: Mouse pressed left at (383, 123)
Screenshot: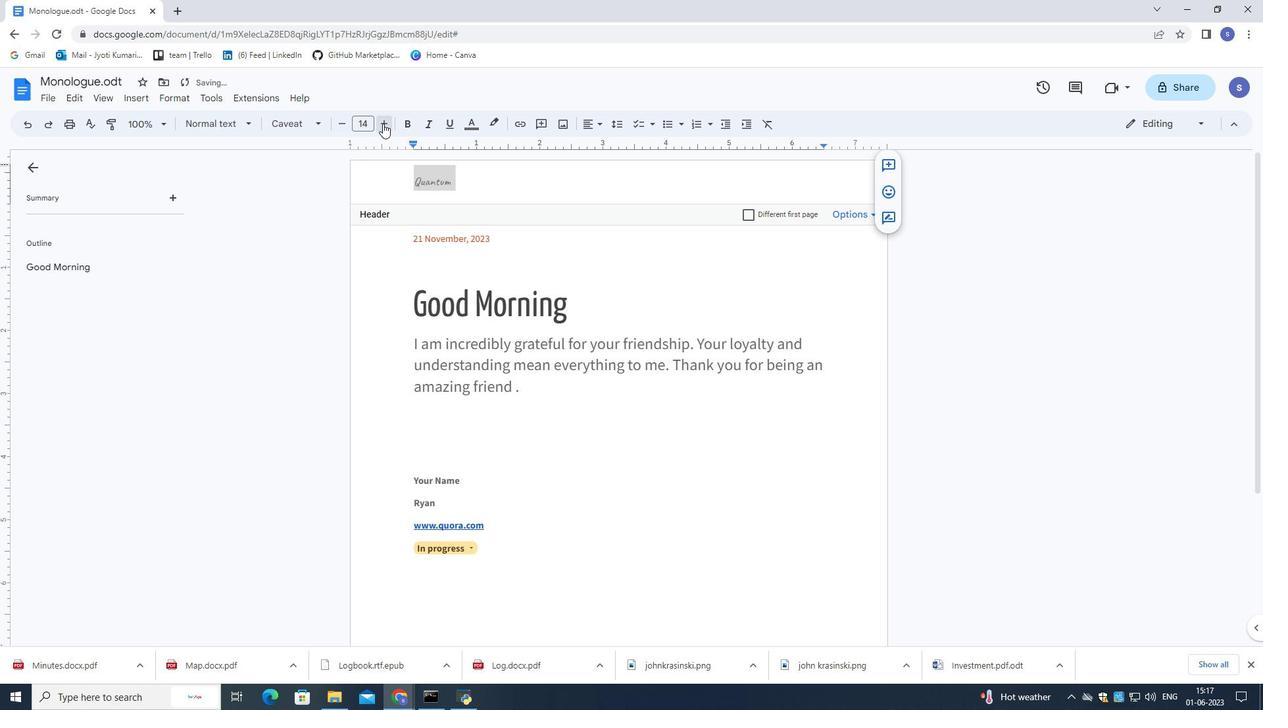 
Action: Mouse pressed left at (383, 123)
Screenshot: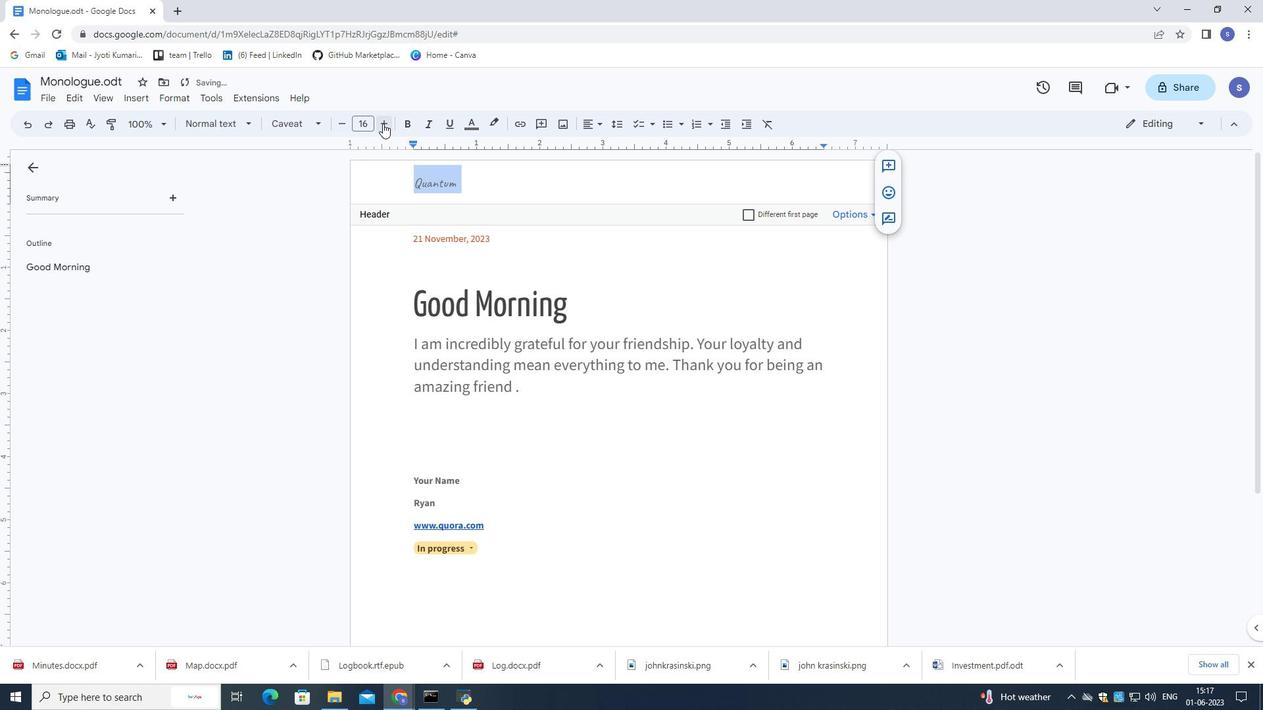 
Action: Mouse pressed left at (383, 123)
Screenshot: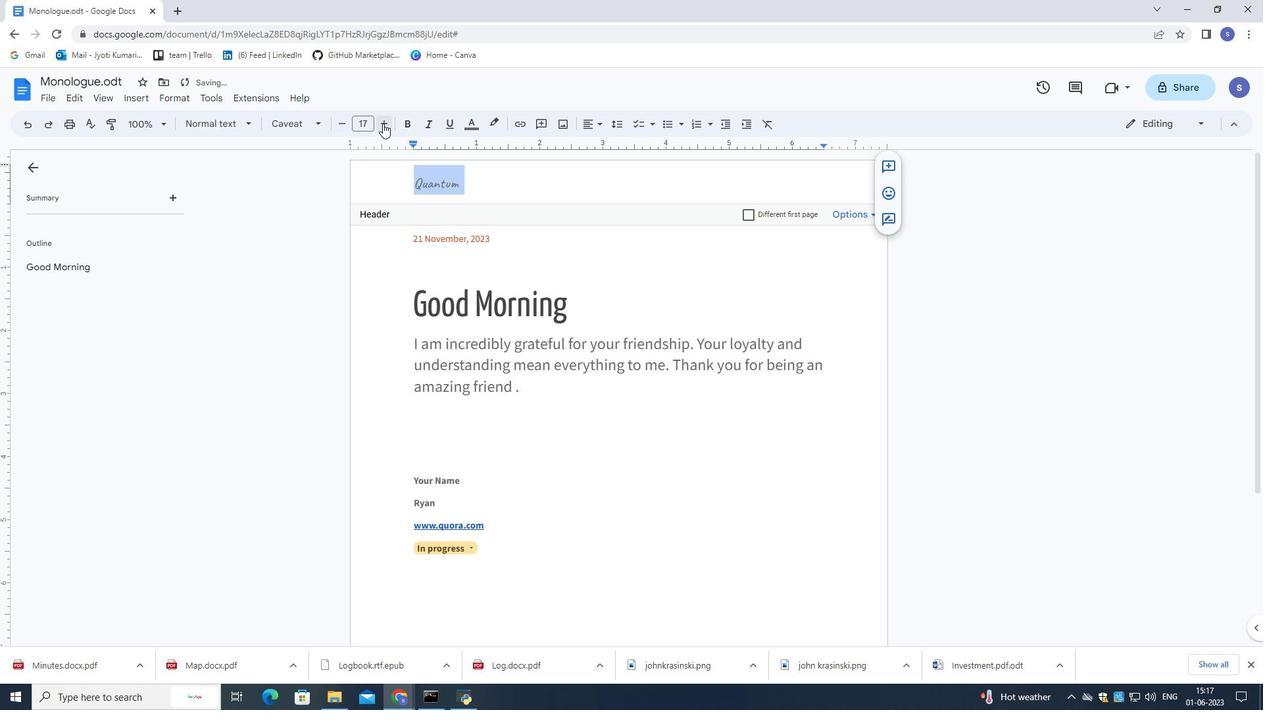 
Action: Mouse pressed left at (383, 123)
Screenshot: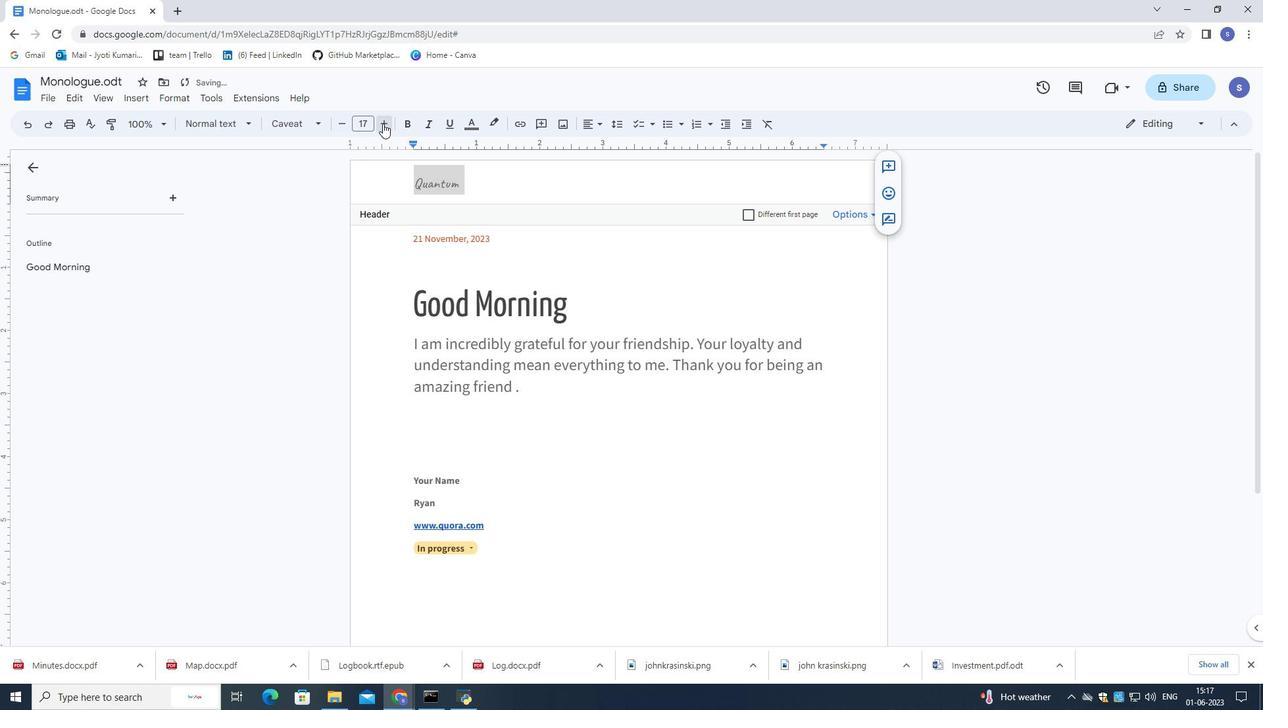 
Action: Mouse pressed left at (383, 123)
Screenshot: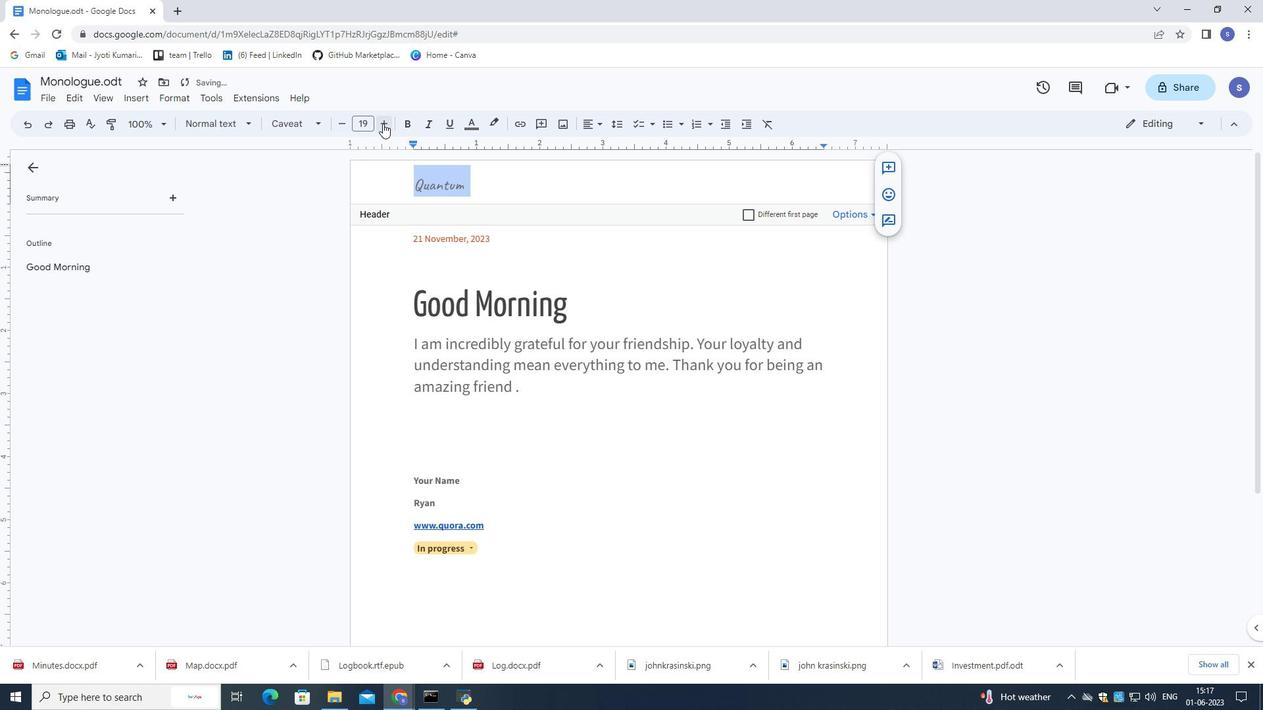 
Action: Mouse pressed left at (383, 123)
Screenshot: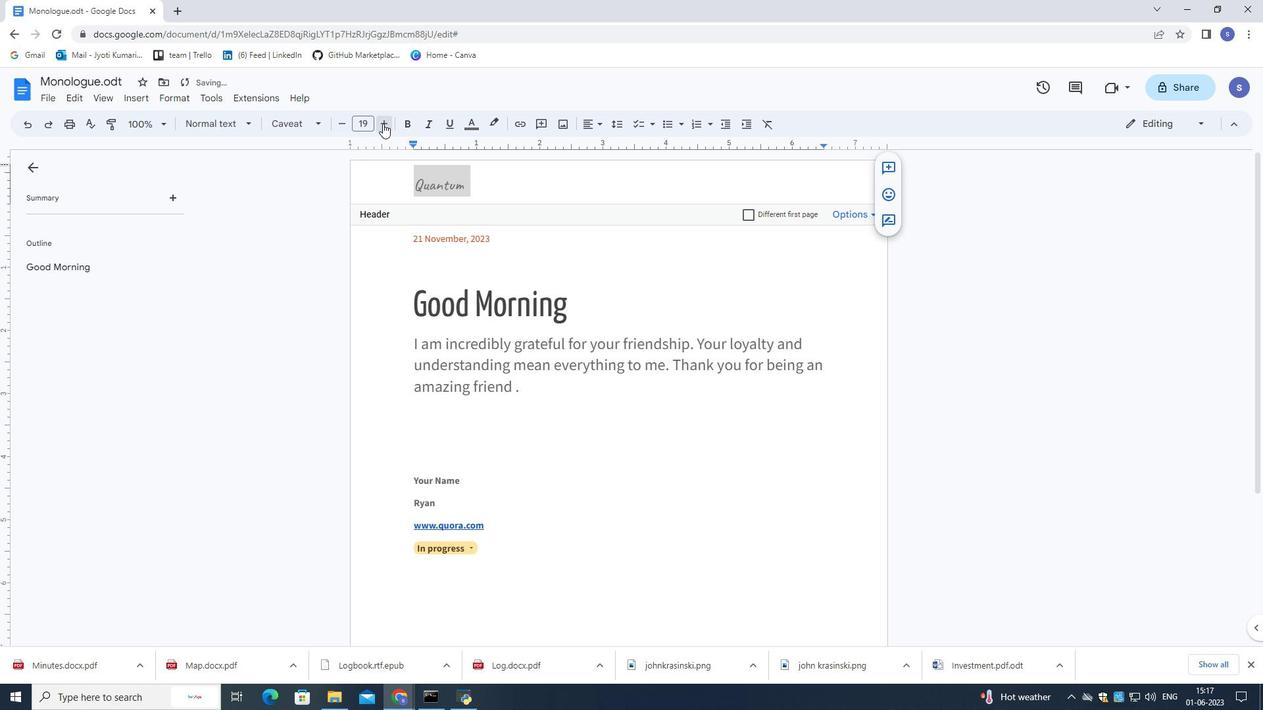 
Action: Mouse pressed left at (383, 123)
Screenshot: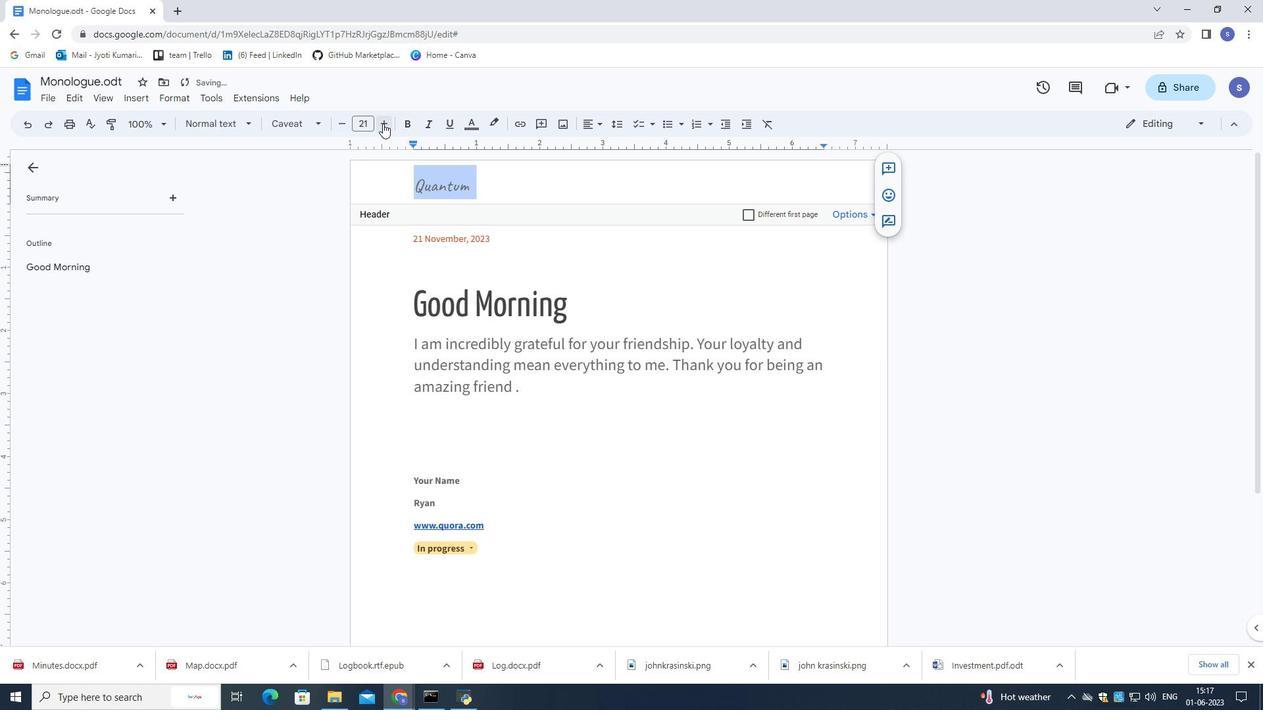 
Action: Mouse pressed left at (383, 123)
Screenshot: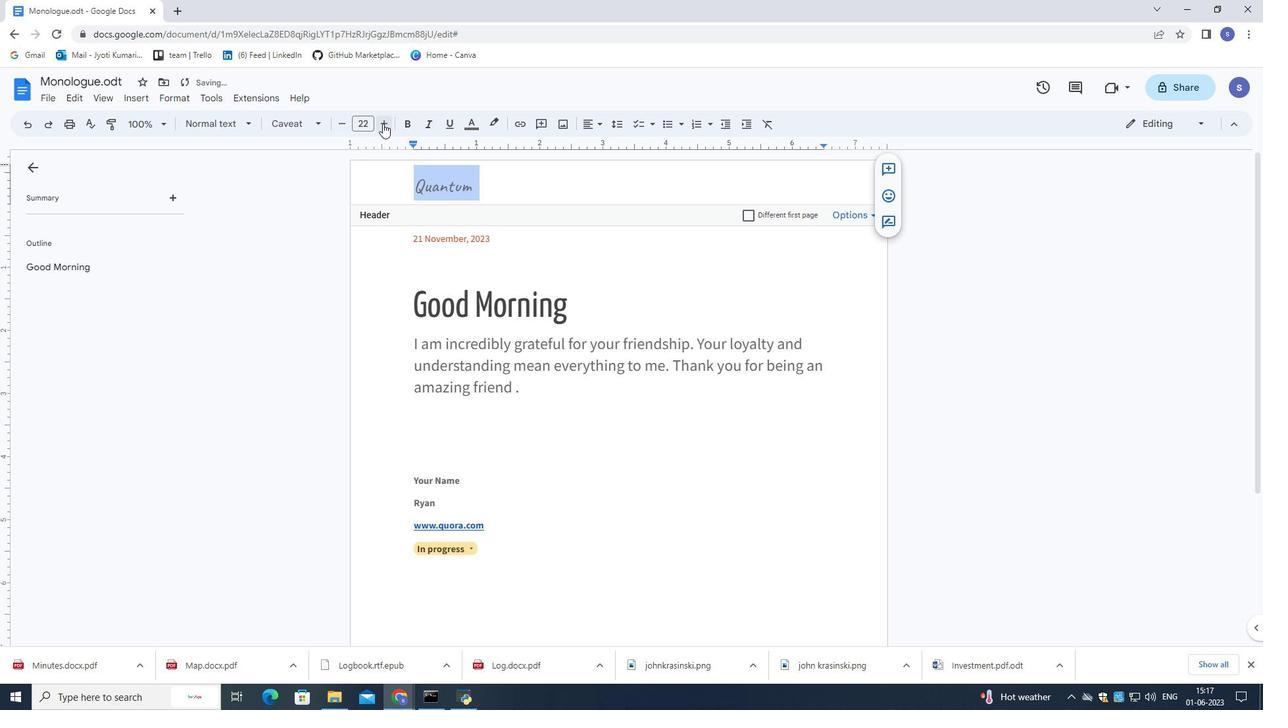 
Action: Mouse moved to (543, 187)
Screenshot: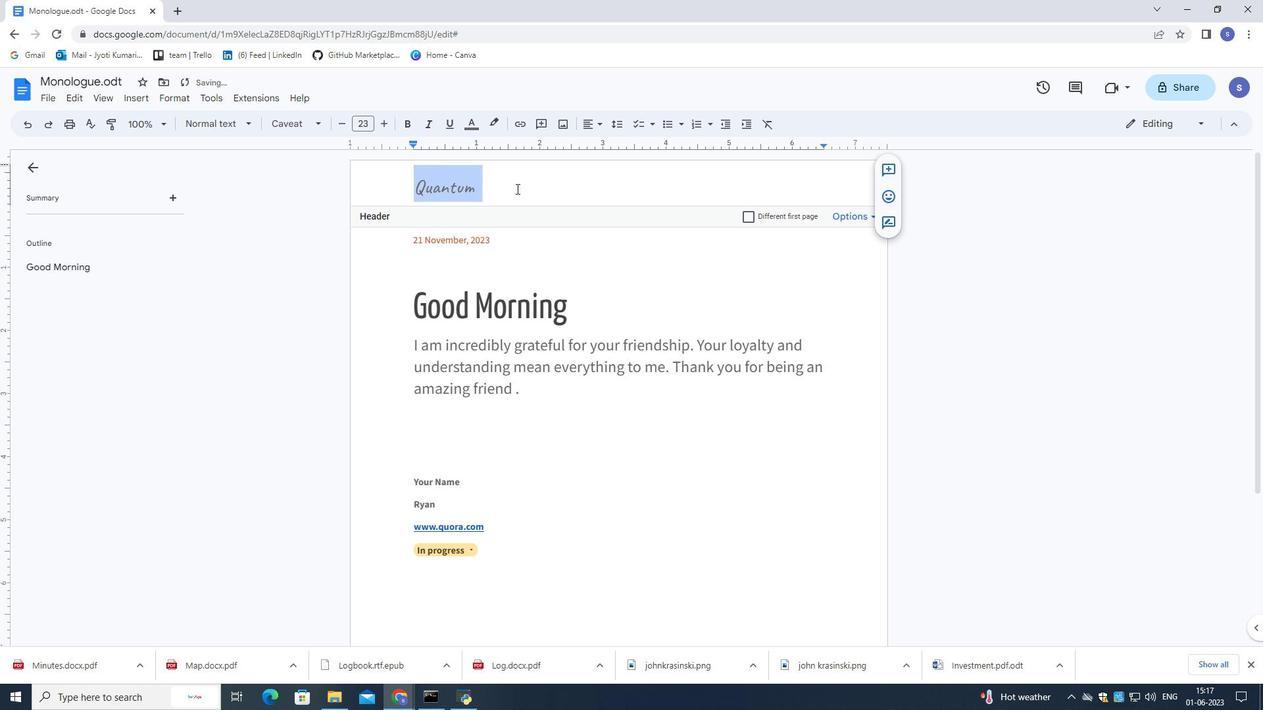 
Action: Mouse pressed left at (543, 187)
Screenshot: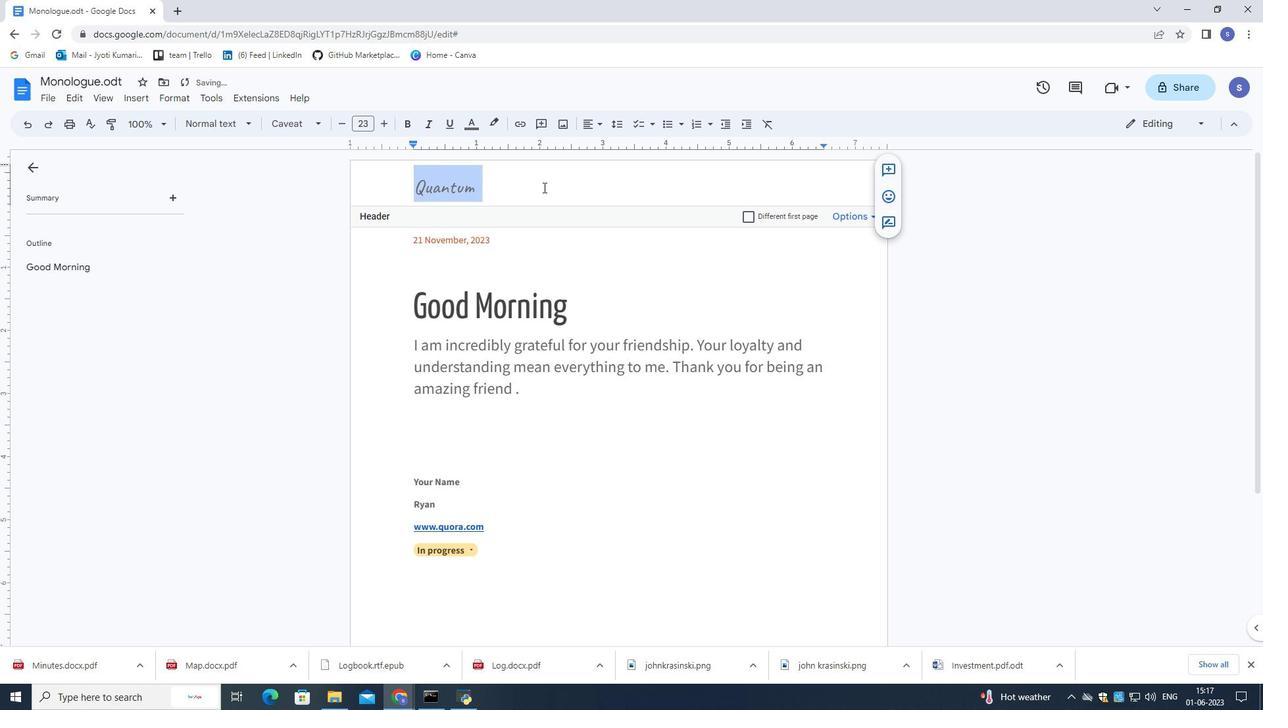 
Action: Mouse moved to (535, 405)
Screenshot: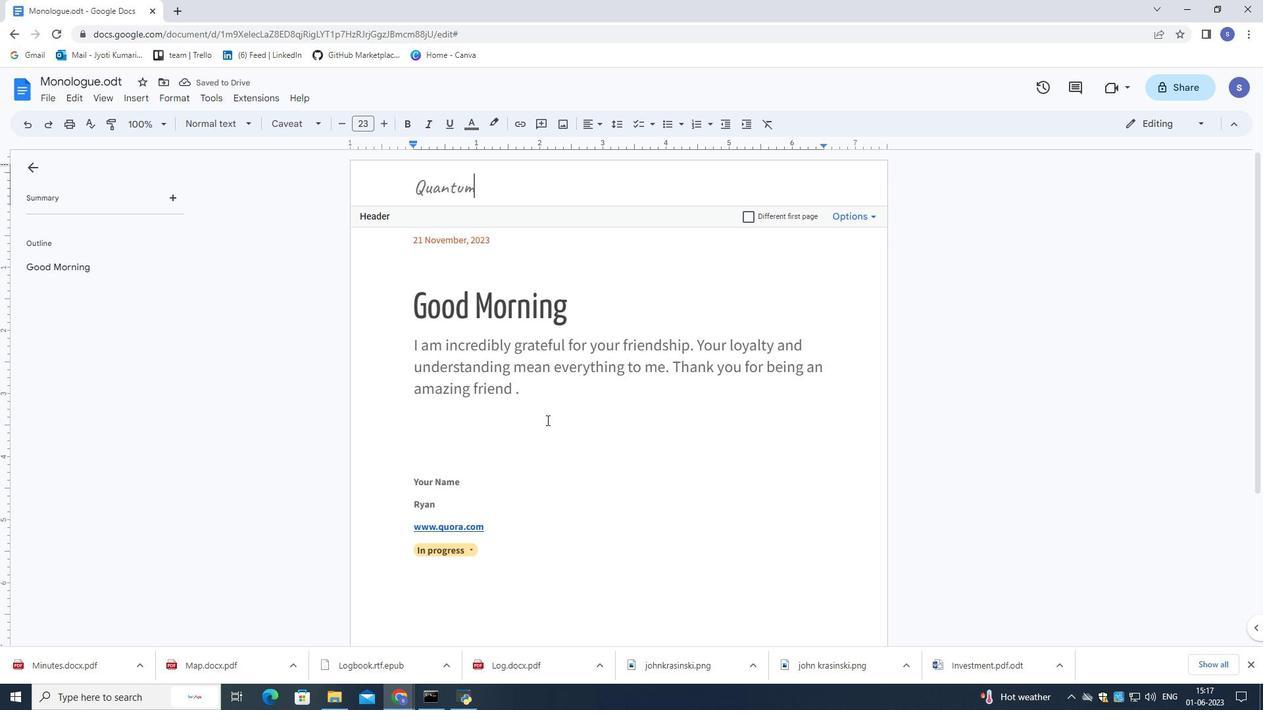 
Action: Mouse pressed left at (535, 405)
Screenshot: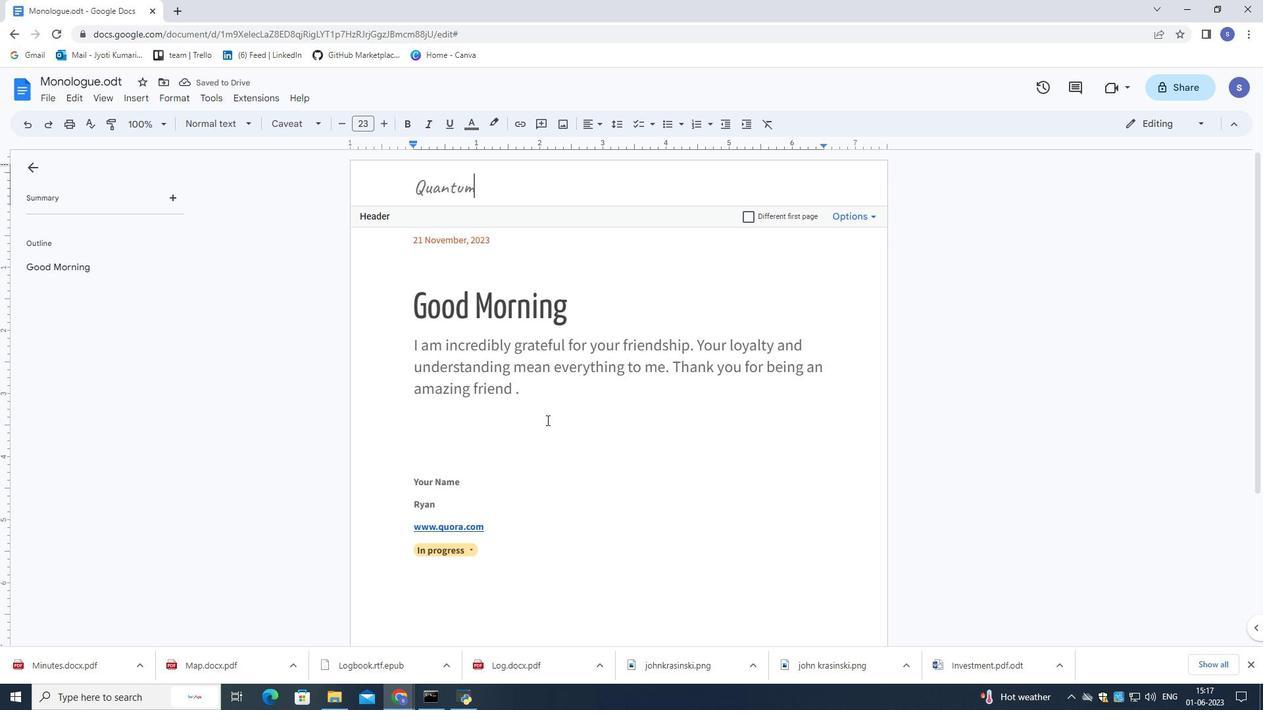 
Action: Mouse moved to (618, 122)
Screenshot: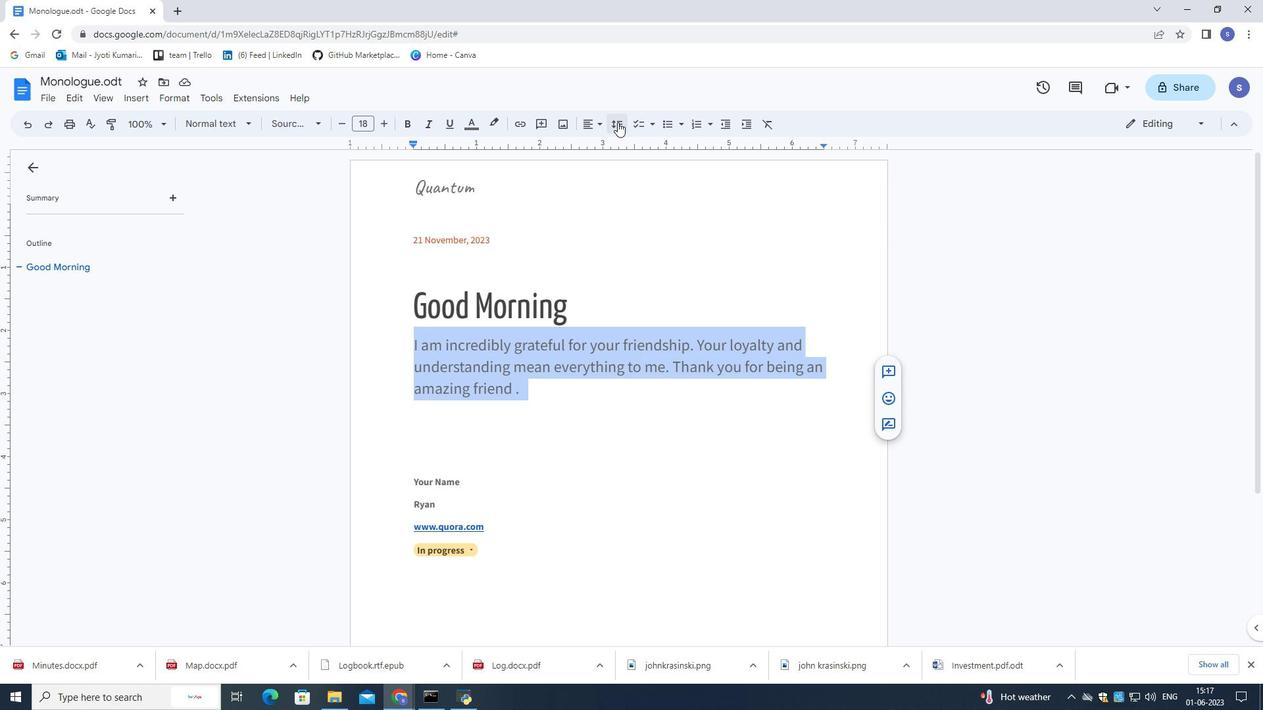 
Action: Mouse pressed left at (618, 122)
Screenshot: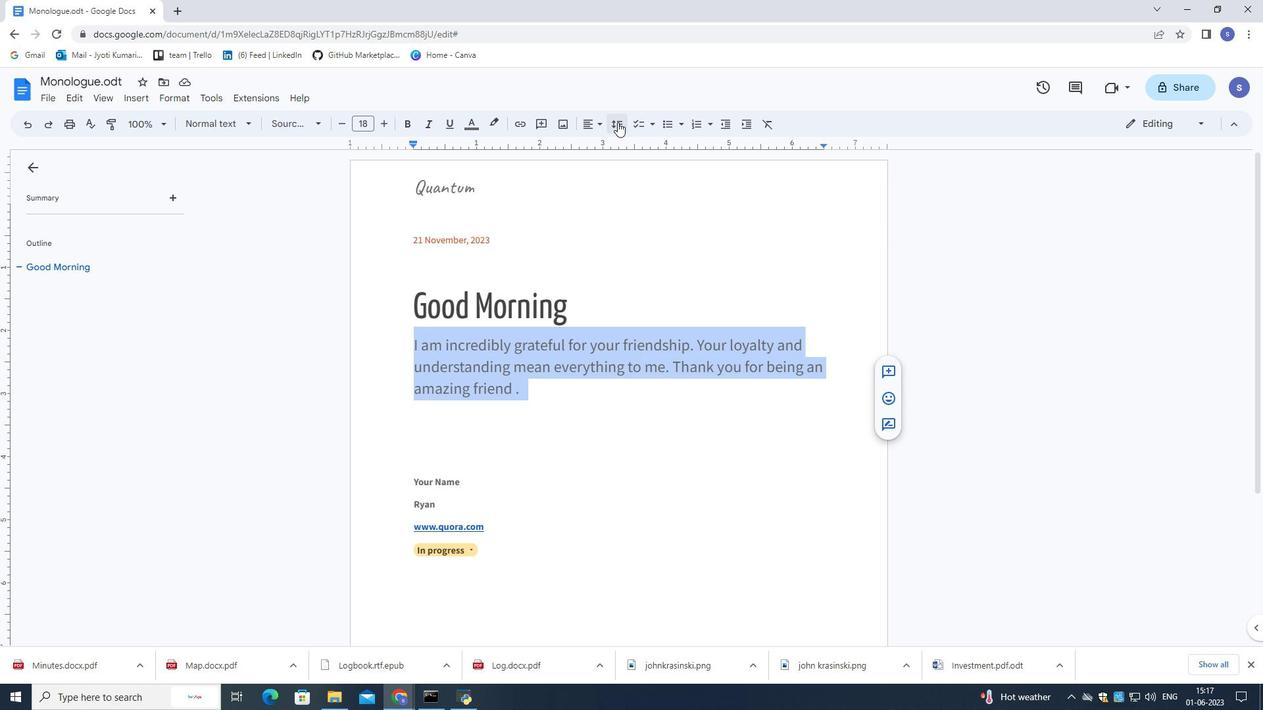 
Action: Mouse moved to (632, 184)
Screenshot: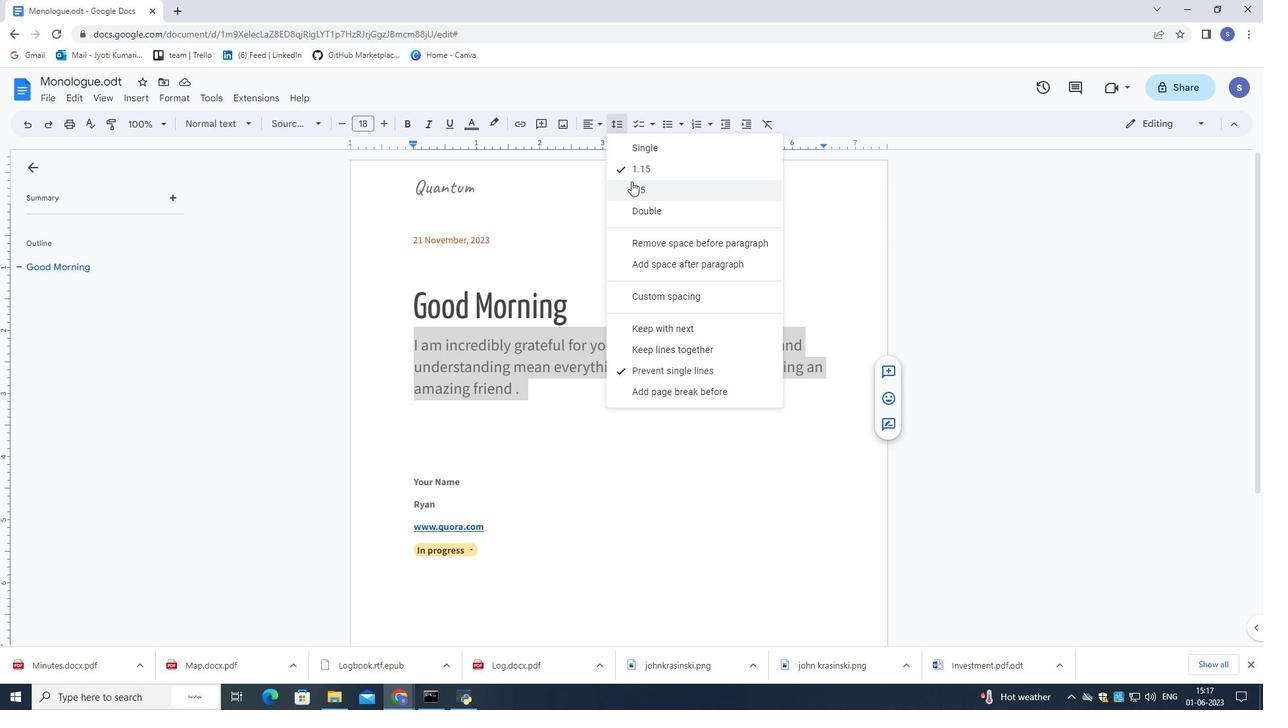 
Action: Mouse pressed left at (632, 184)
Screenshot: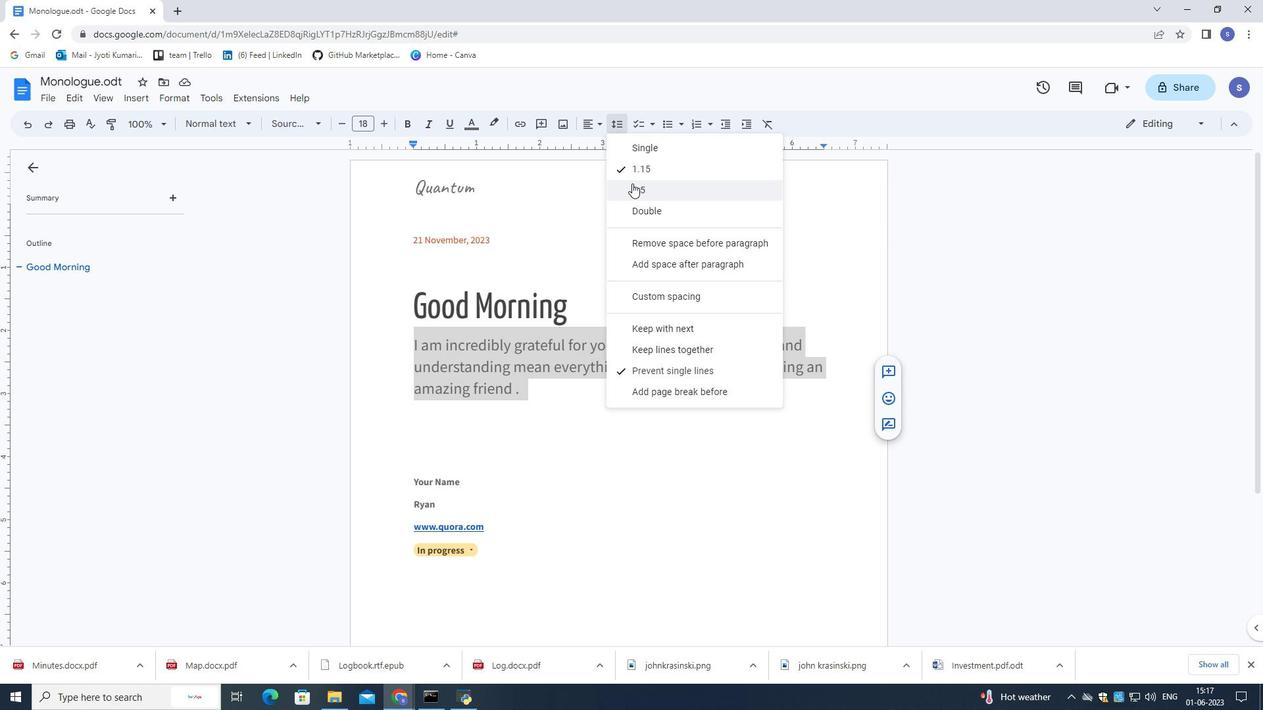 
Action: Mouse moved to (629, 259)
Screenshot: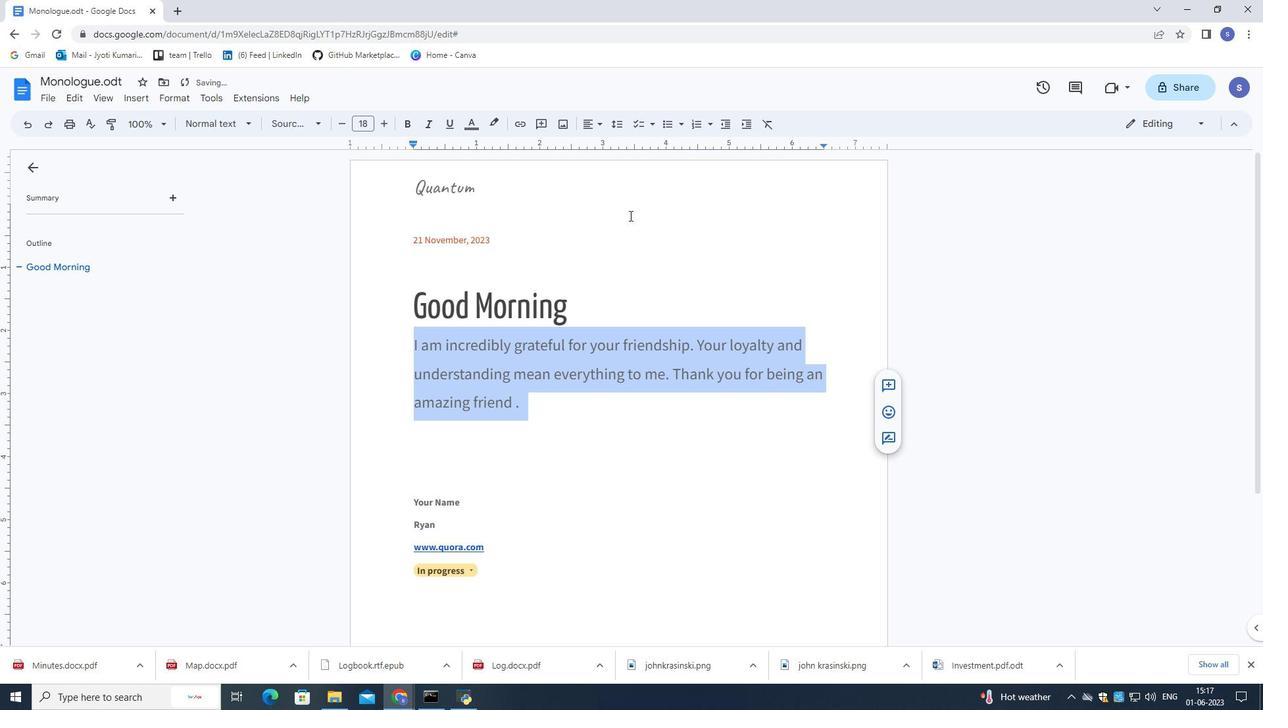 
Action: Mouse pressed left at (629, 259)
Screenshot: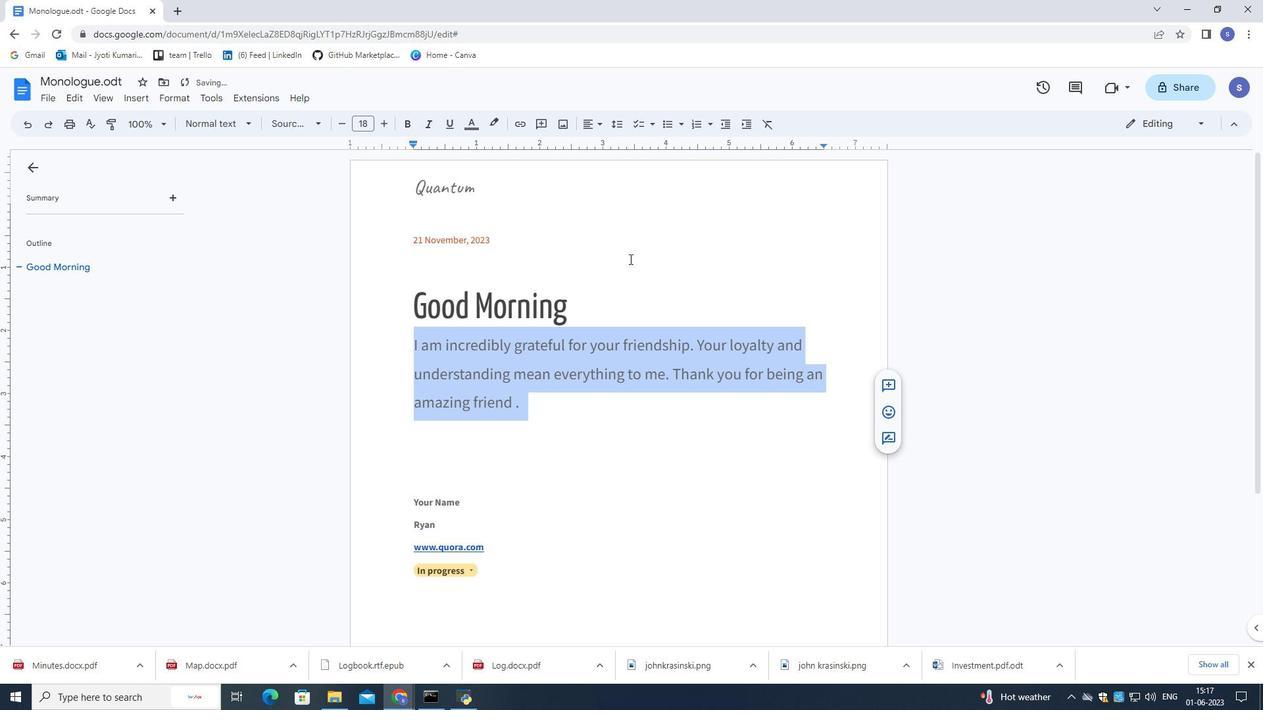 
Action: Mouse moved to (628, 260)
Screenshot: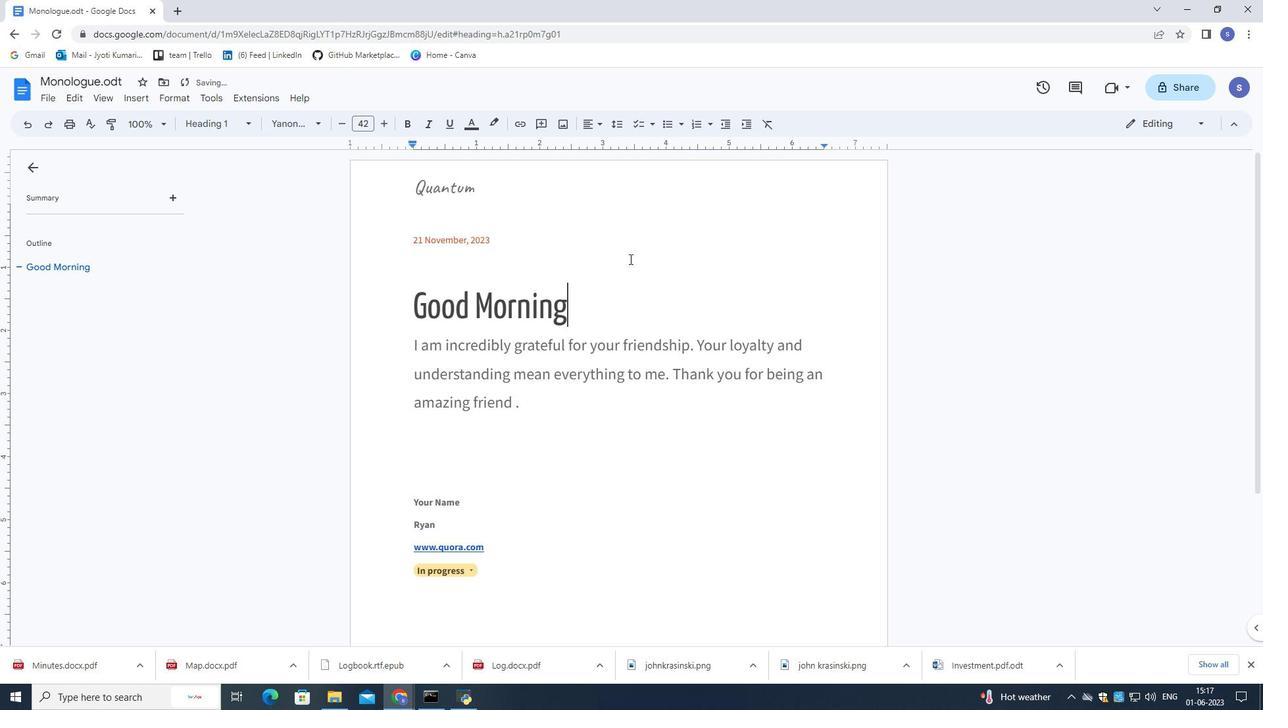 
Action: Mouse scrolled (628, 260) with delta (0, 0)
Screenshot: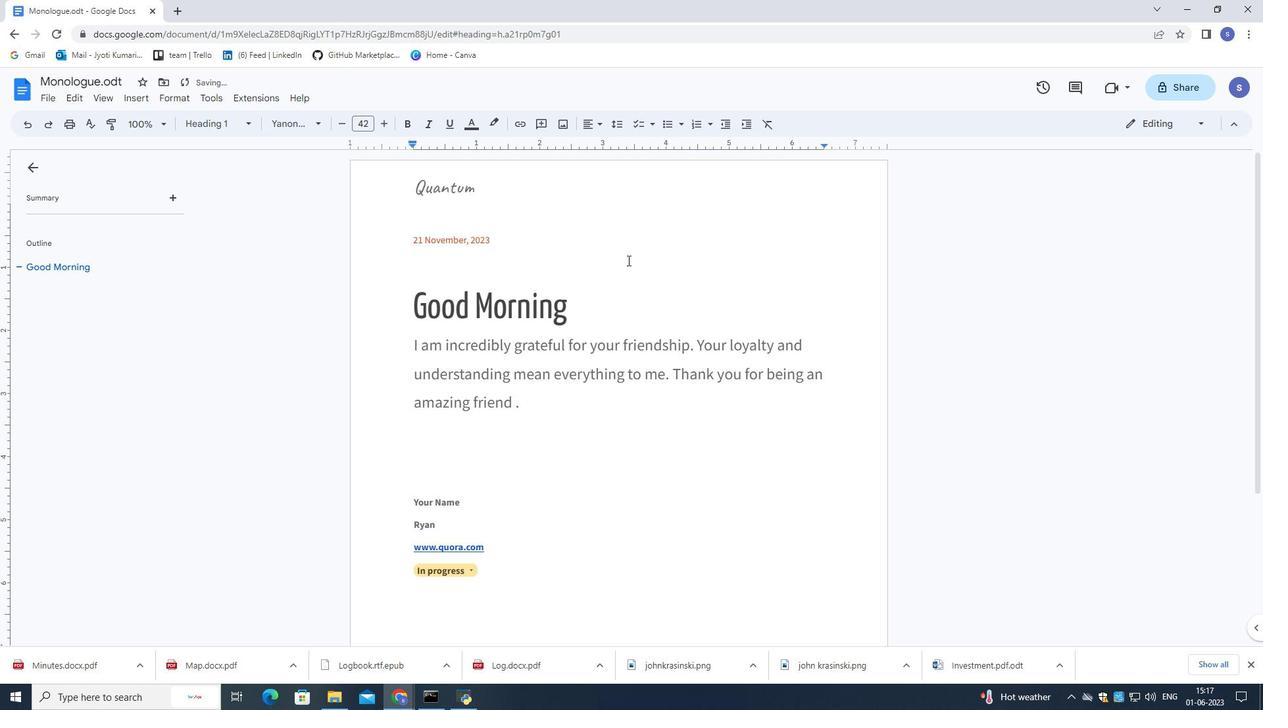 
Action: Mouse scrolled (628, 260) with delta (0, 0)
Screenshot: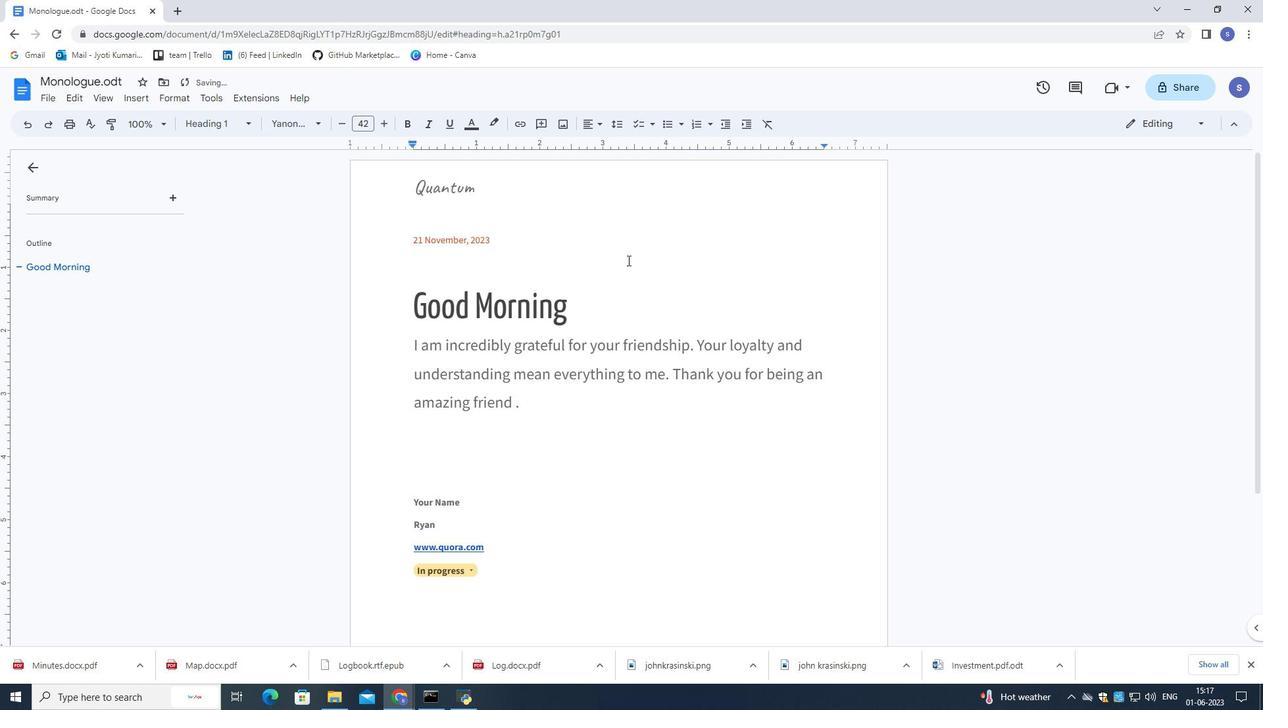 
Action: Mouse scrolled (628, 260) with delta (0, 0)
Screenshot: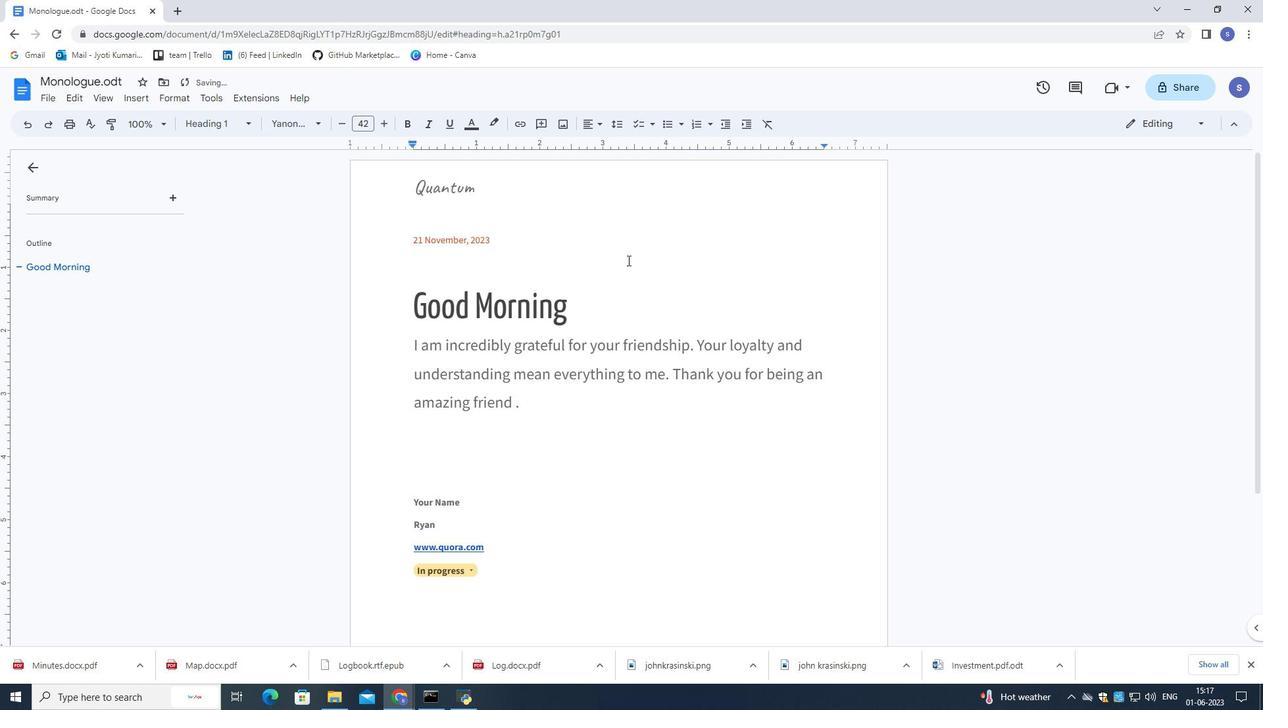 
Action: Mouse scrolled (628, 260) with delta (0, 0)
Screenshot: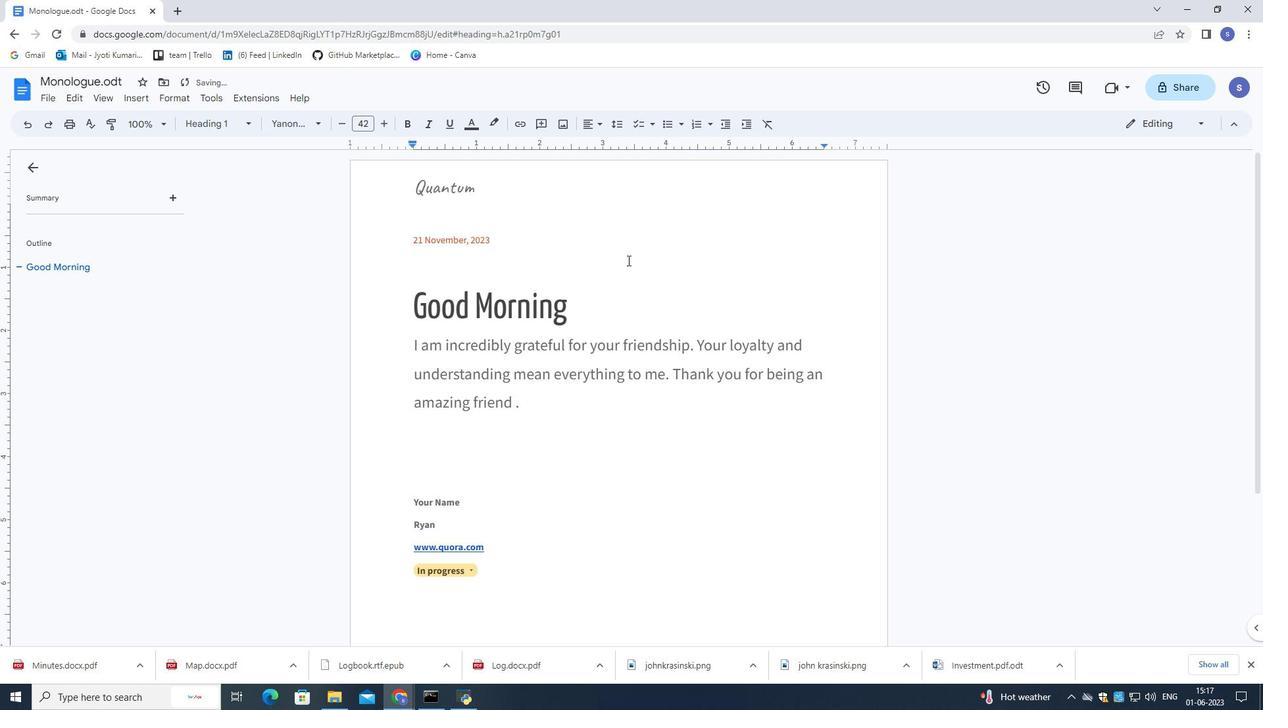 
Action: Mouse moved to (627, 261)
Screenshot: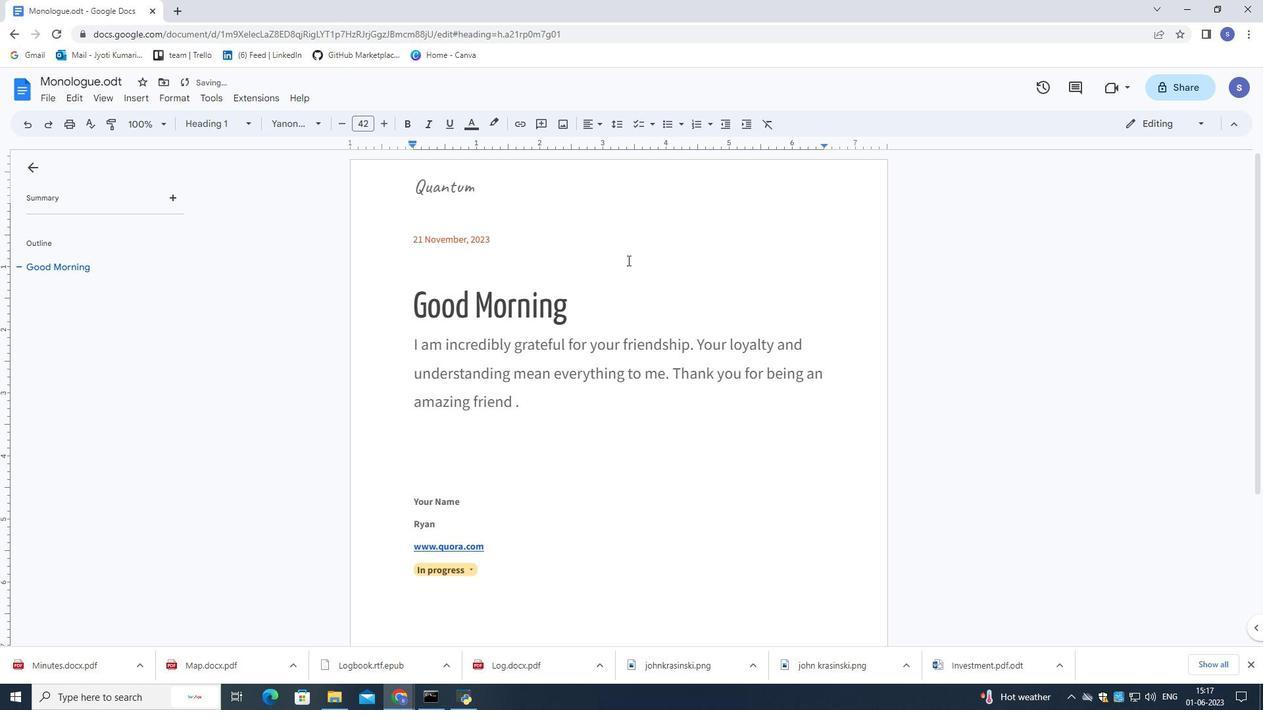 
Action: Mouse scrolled (627, 260) with delta (0, 0)
Screenshot: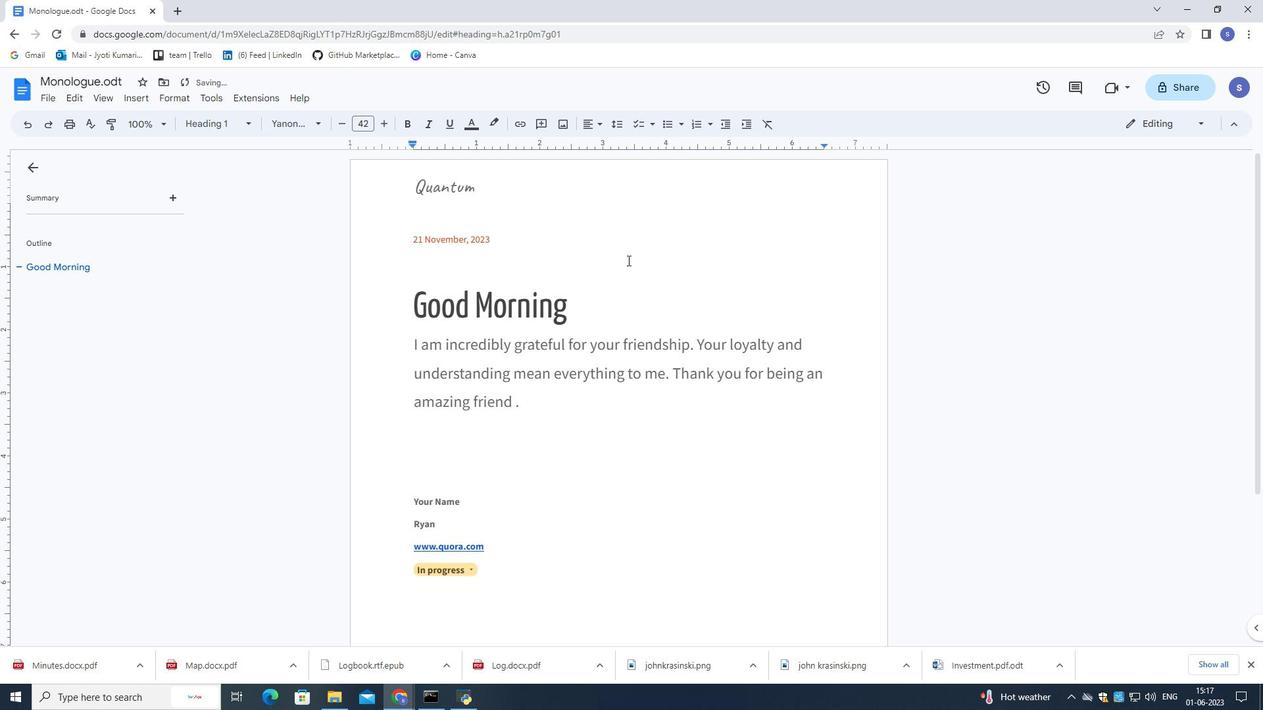 
Action: Mouse moved to (626, 261)
Screenshot: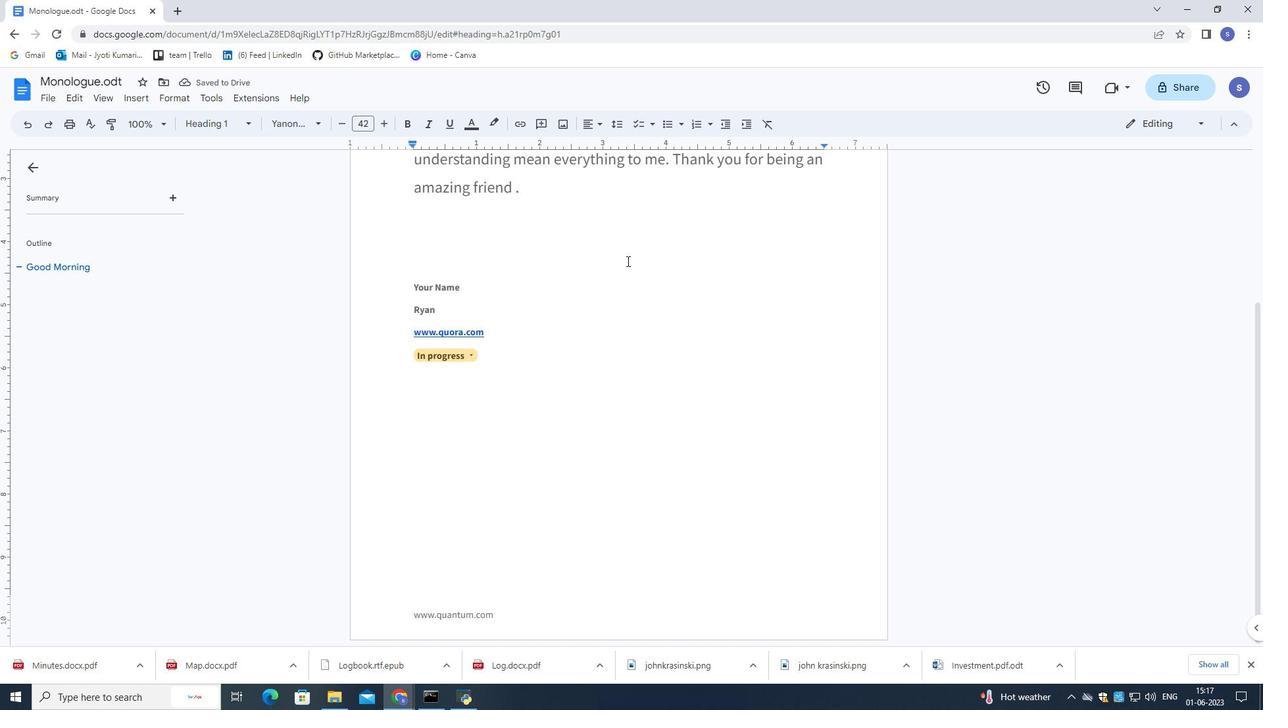 
Action: Mouse scrolled (626, 261) with delta (0, 0)
Screenshot: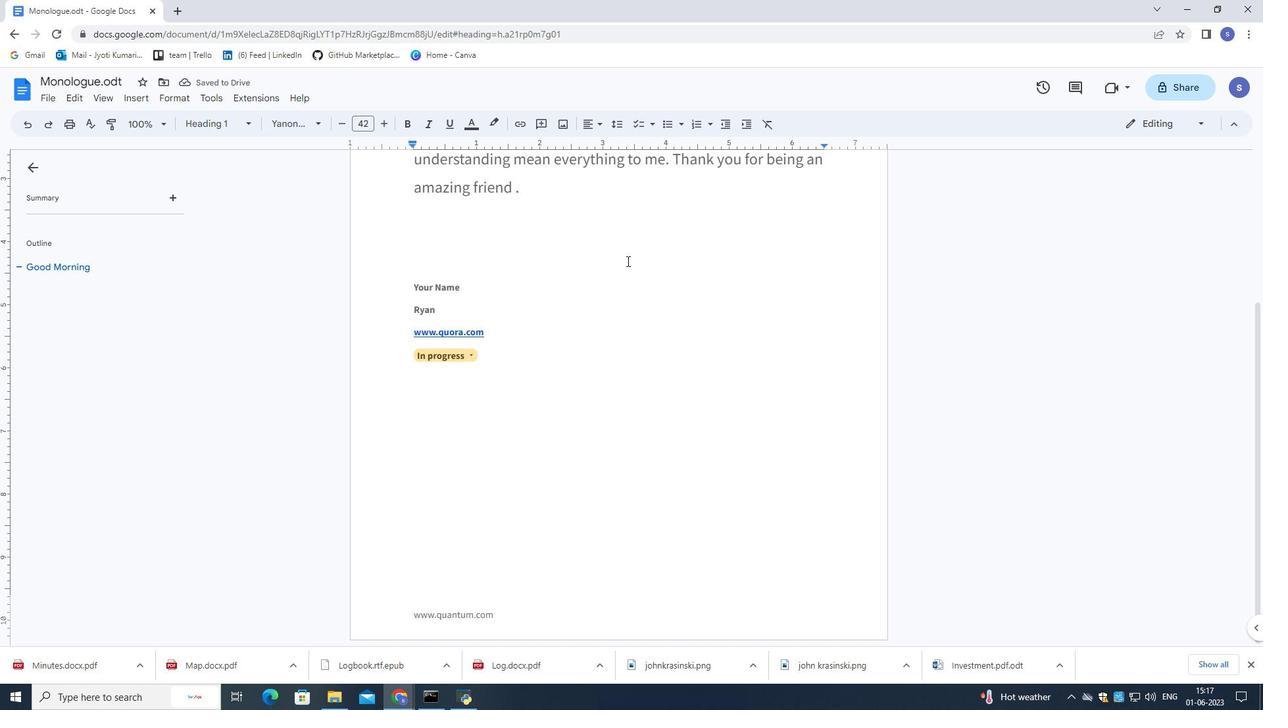 
Action: Mouse scrolled (626, 261) with delta (0, 0)
Screenshot: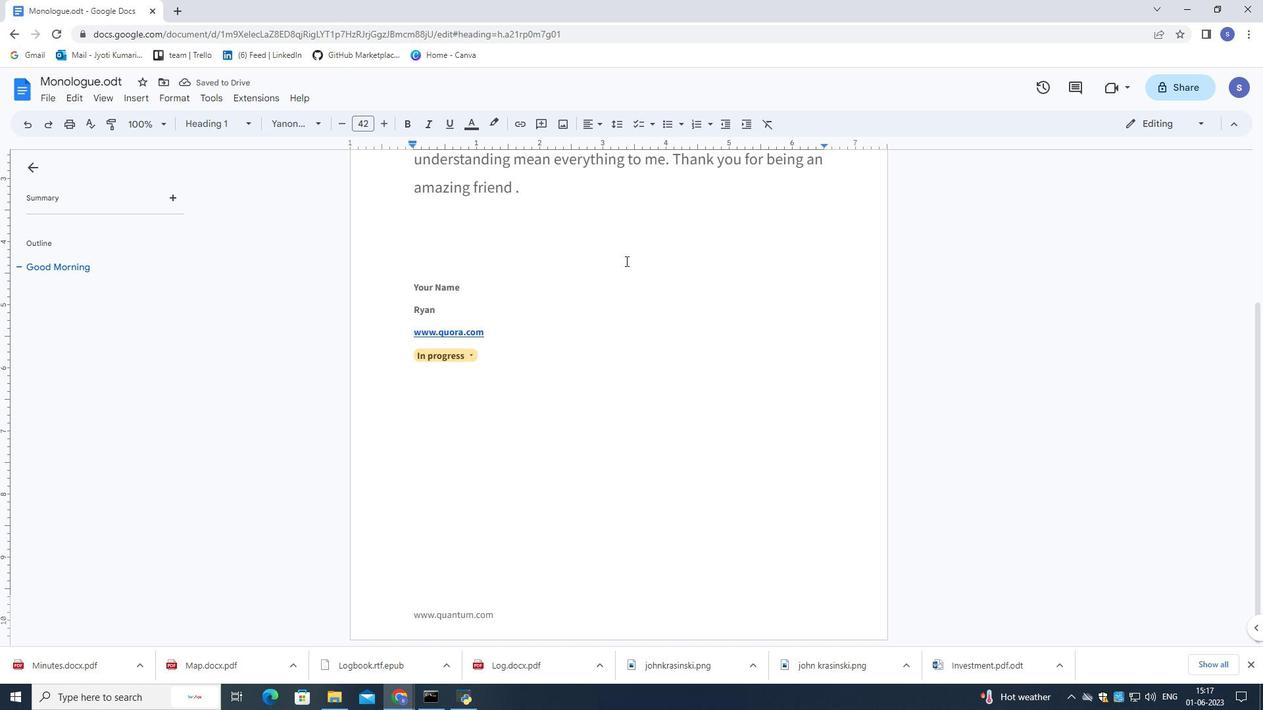 
Action: Mouse scrolled (626, 261) with delta (0, 0)
Screenshot: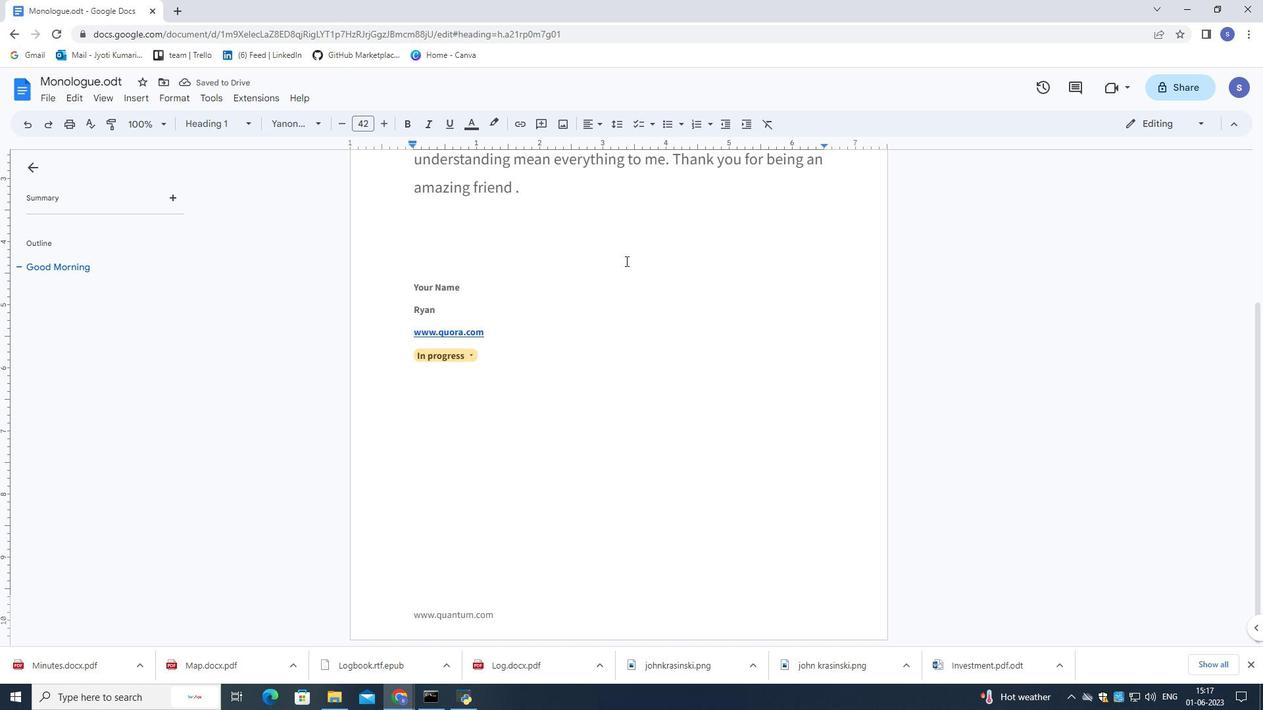 
Action: Mouse moved to (625, 260)
Screenshot: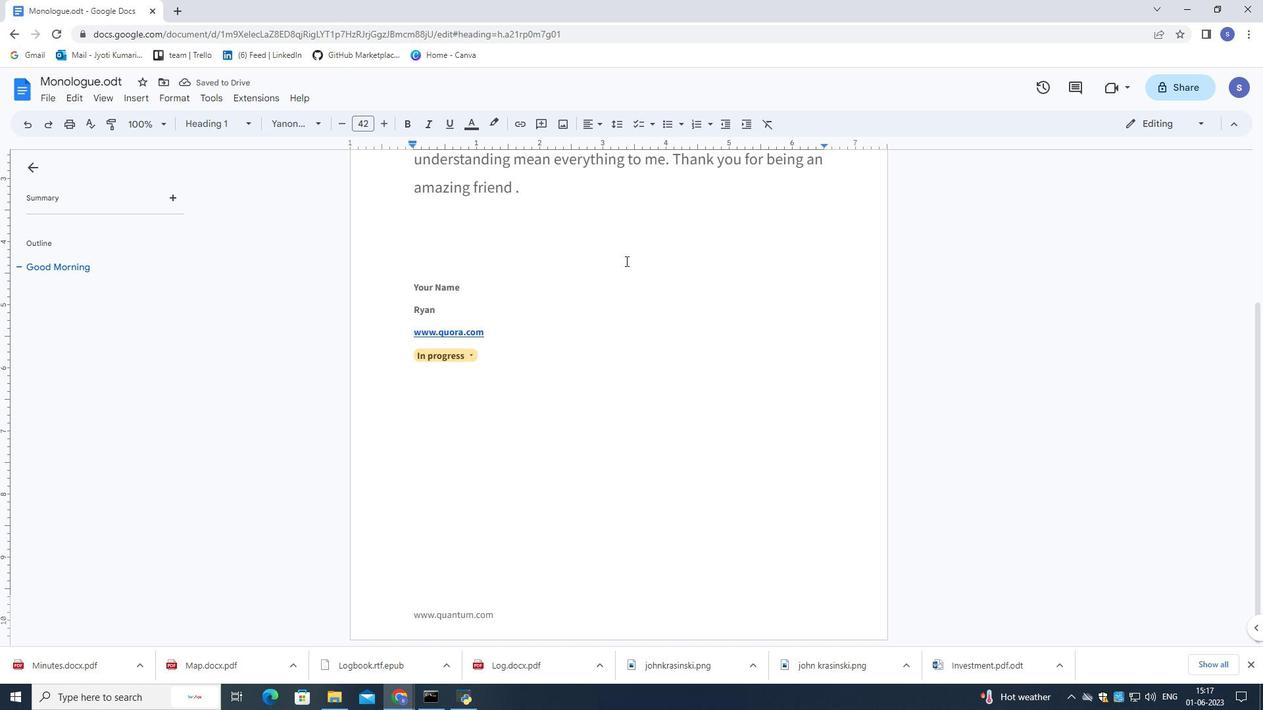 
Action: Mouse scrolled (625, 260) with delta (0, 0)
Screenshot: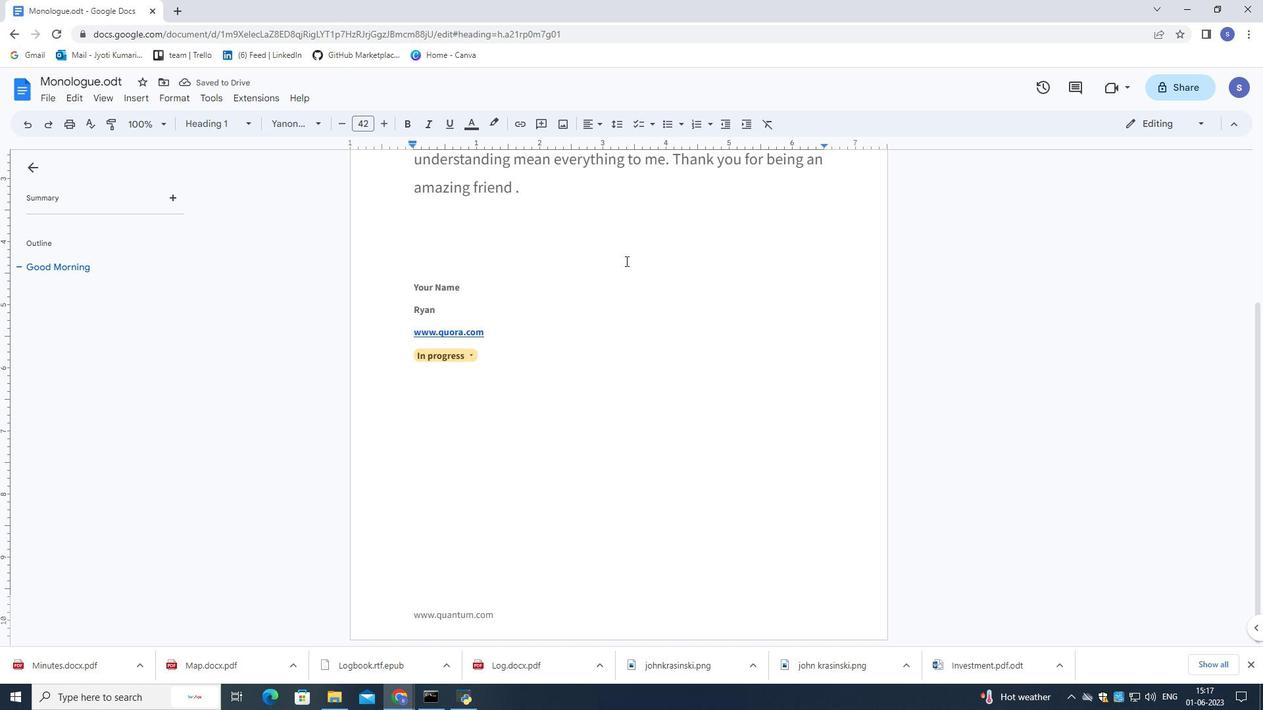 
Action: Mouse scrolled (625, 260) with delta (0, 0)
Screenshot: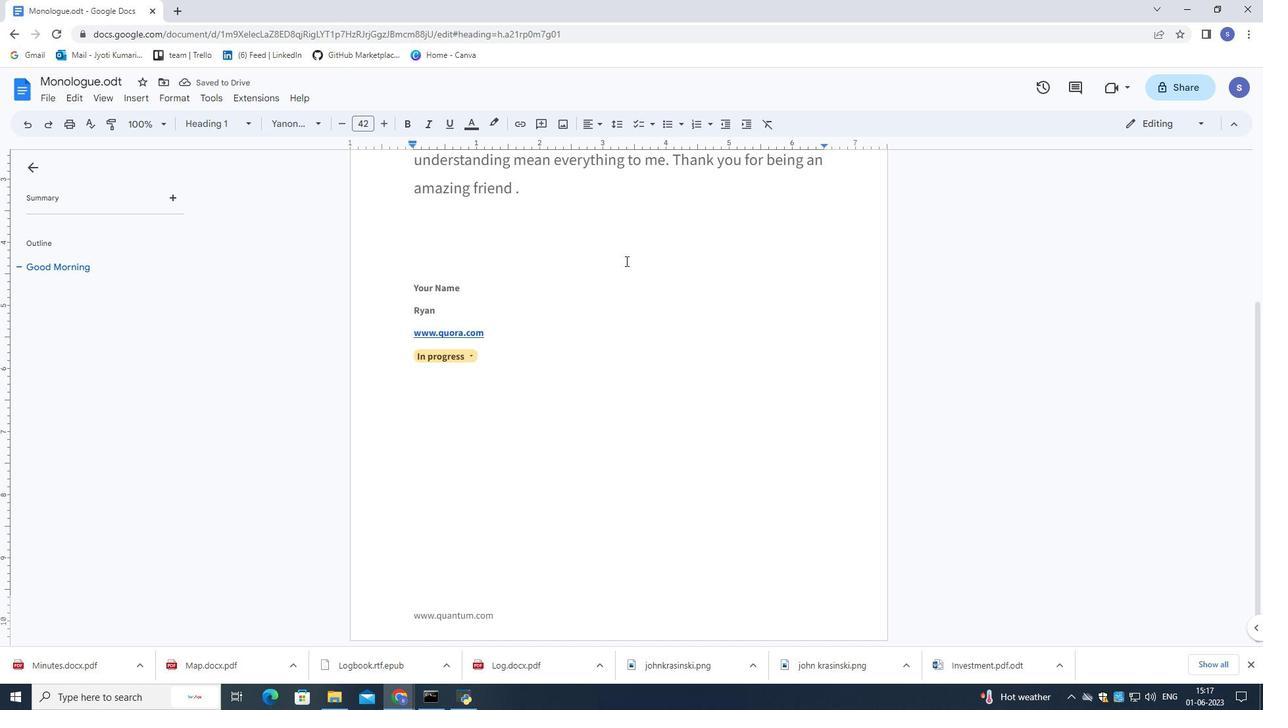 
Action: Mouse scrolled (625, 260) with delta (0, 0)
Screenshot: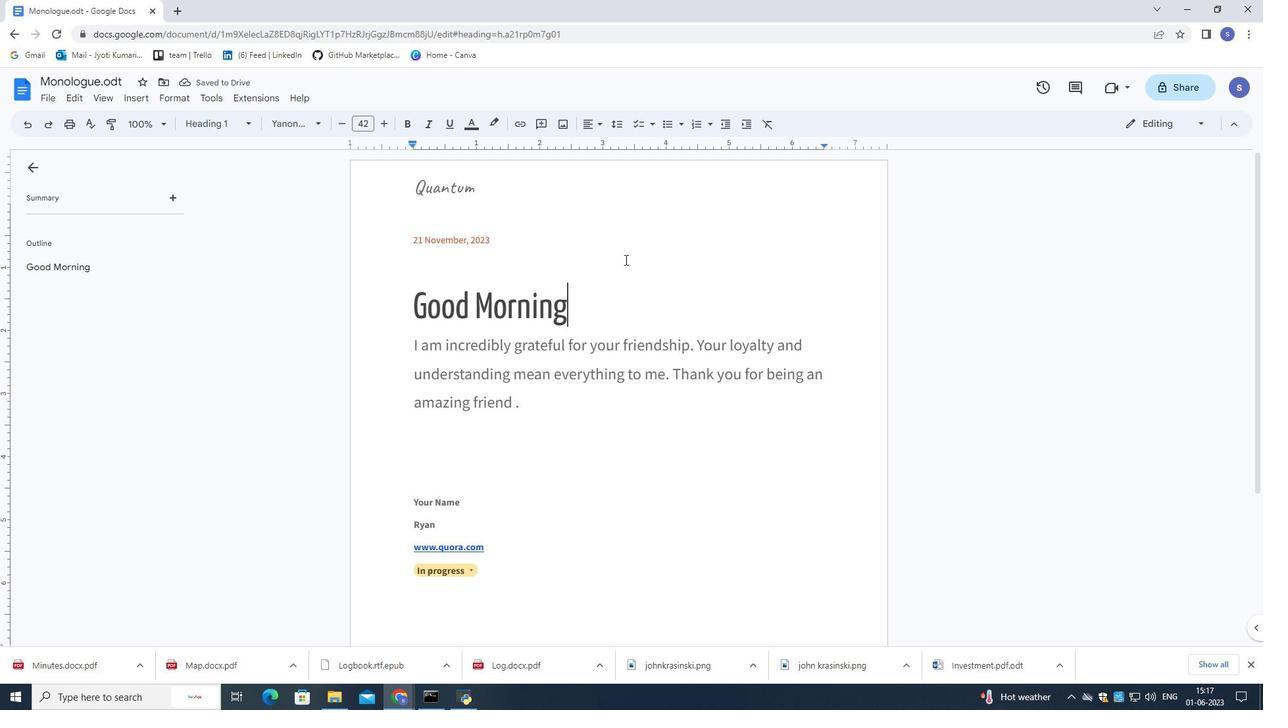 
Action: Mouse scrolled (625, 260) with delta (0, 0)
Screenshot: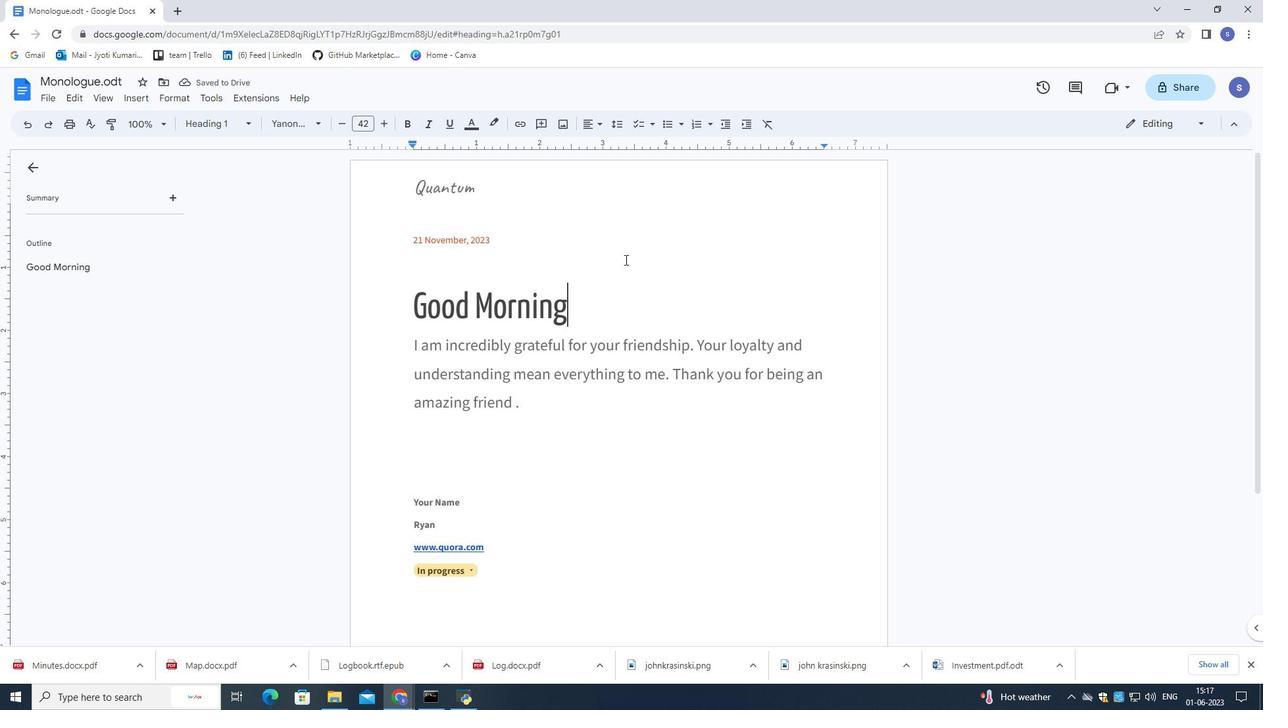 
